 Task: Create a due date automation trigger when advanced on, 2 days after a card is due add fields without custom field "Resume" set to a number lower than 1 and greater than 10 at 11:00 AM.
Action: Mouse moved to (1153, 92)
Screenshot: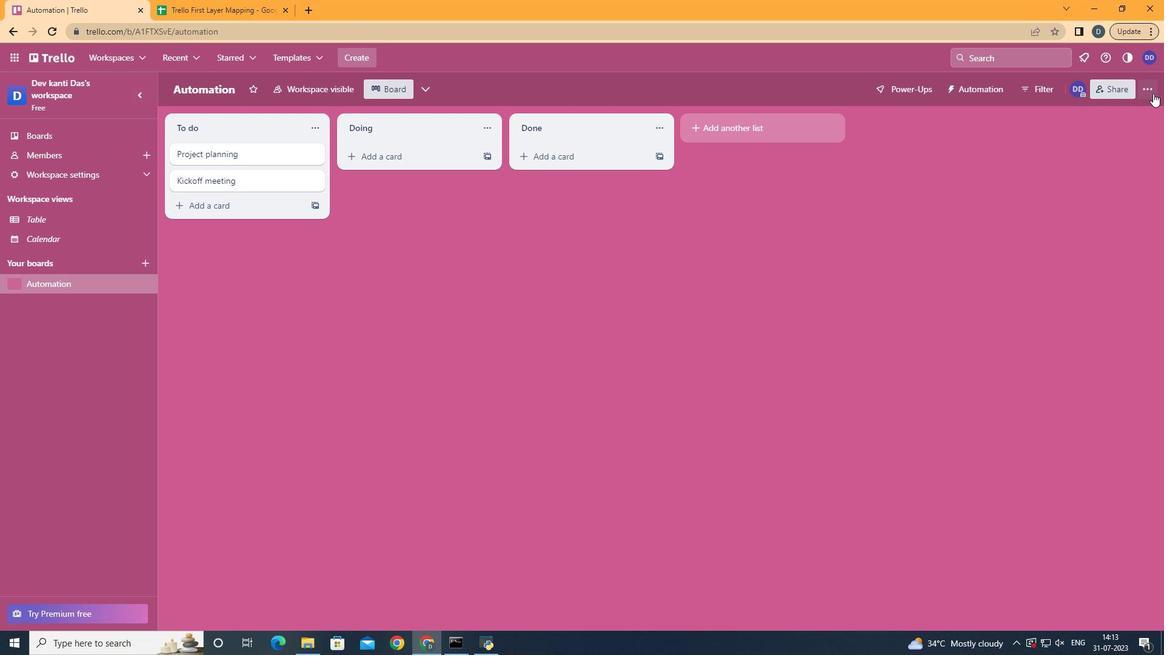 
Action: Mouse pressed left at (1153, 92)
Screenshot: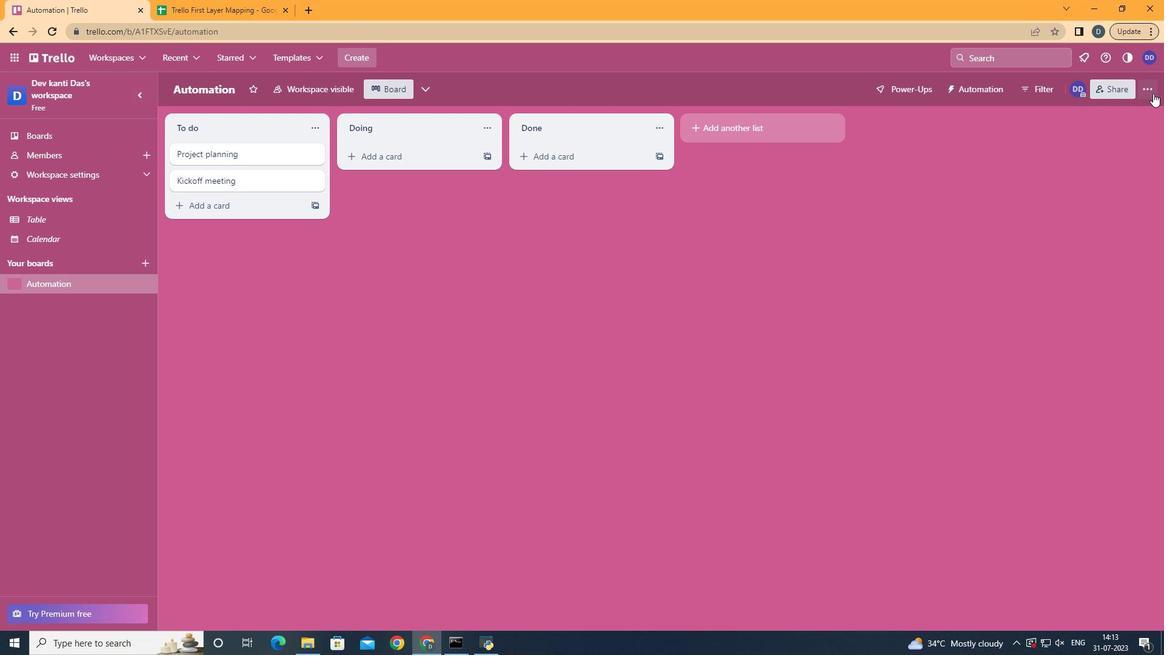 
Action: Mouse moved to (1044, 258)
Screenshot: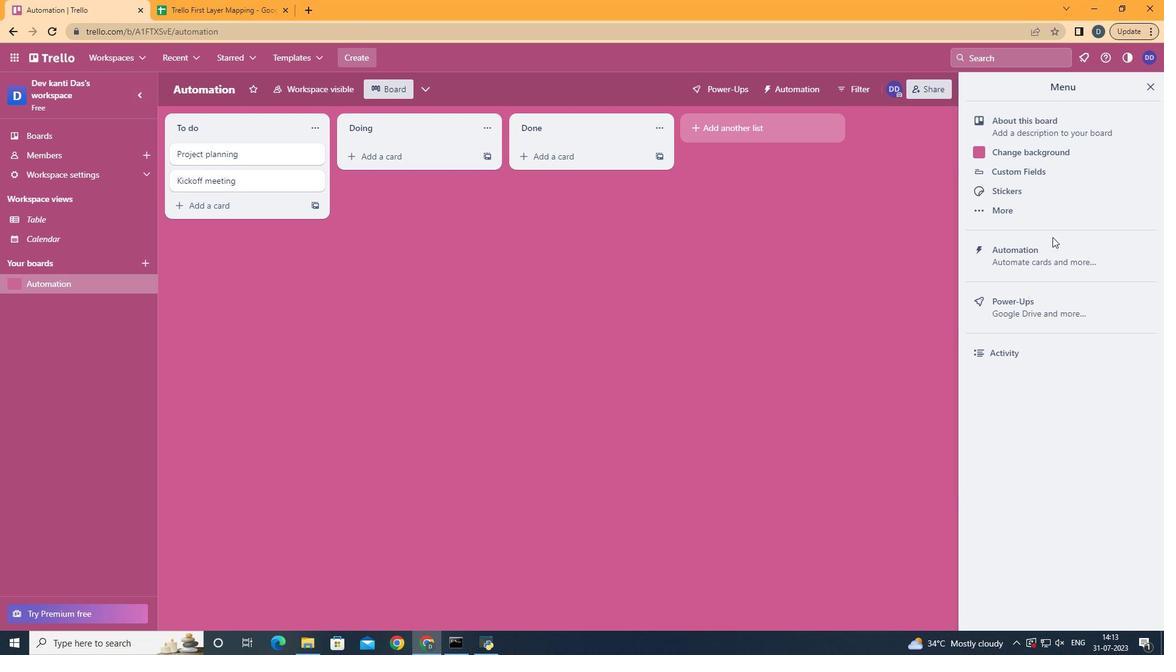 
Action: Mouse pressed left at (1044, 258)
Screenshot: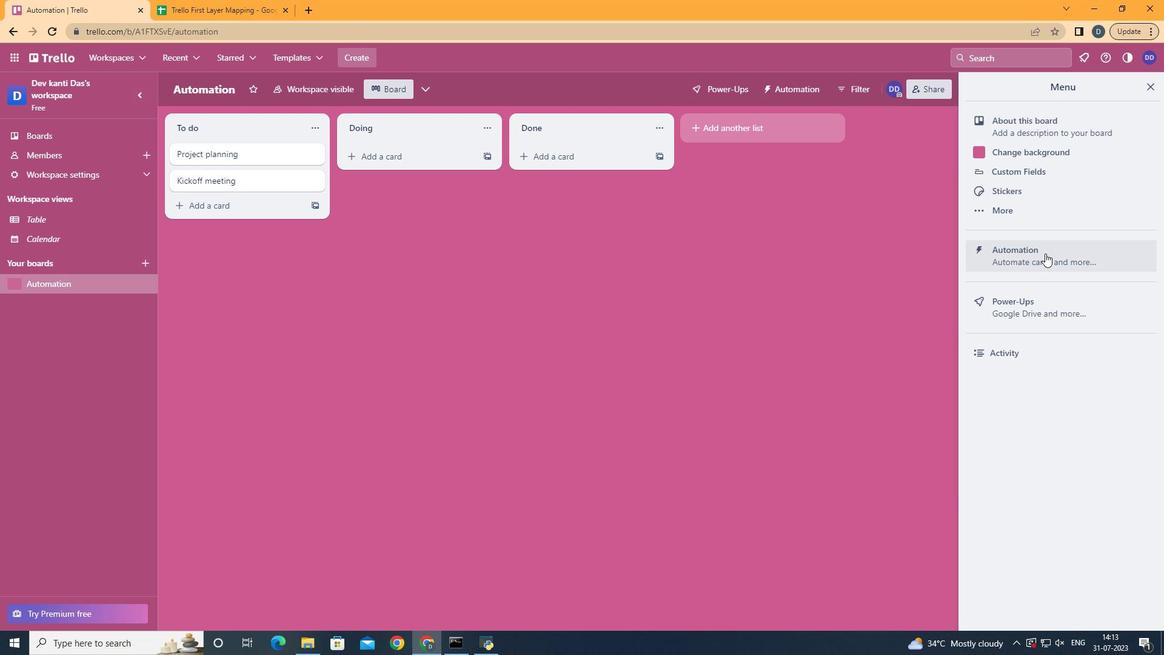 
Action: Mouse moved to (199, 248)
Screenshot: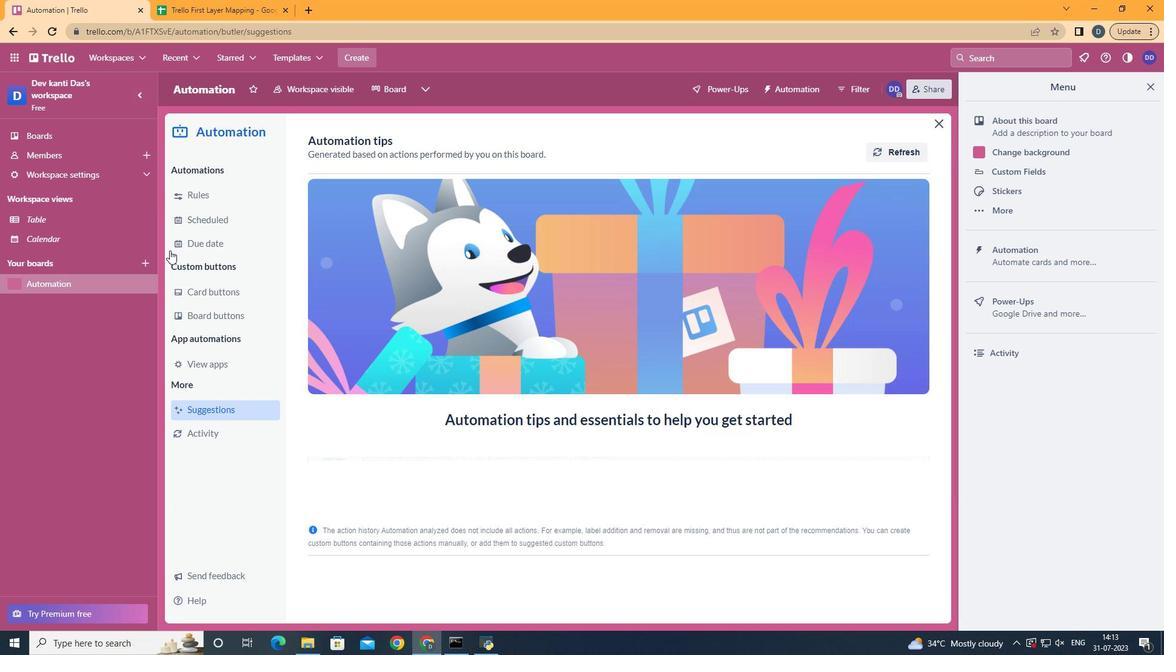 
Action: Mouse pressed left at (199, 248)
Screenshot: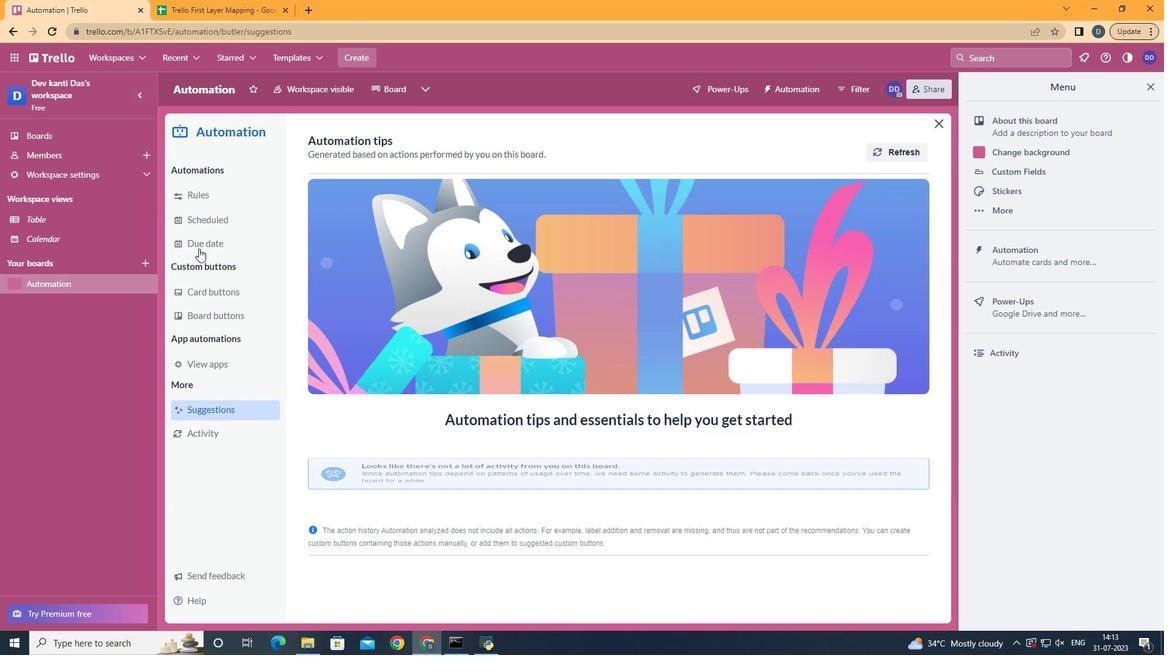 
Action: Mouse moved to (885, 146)
Screenshot: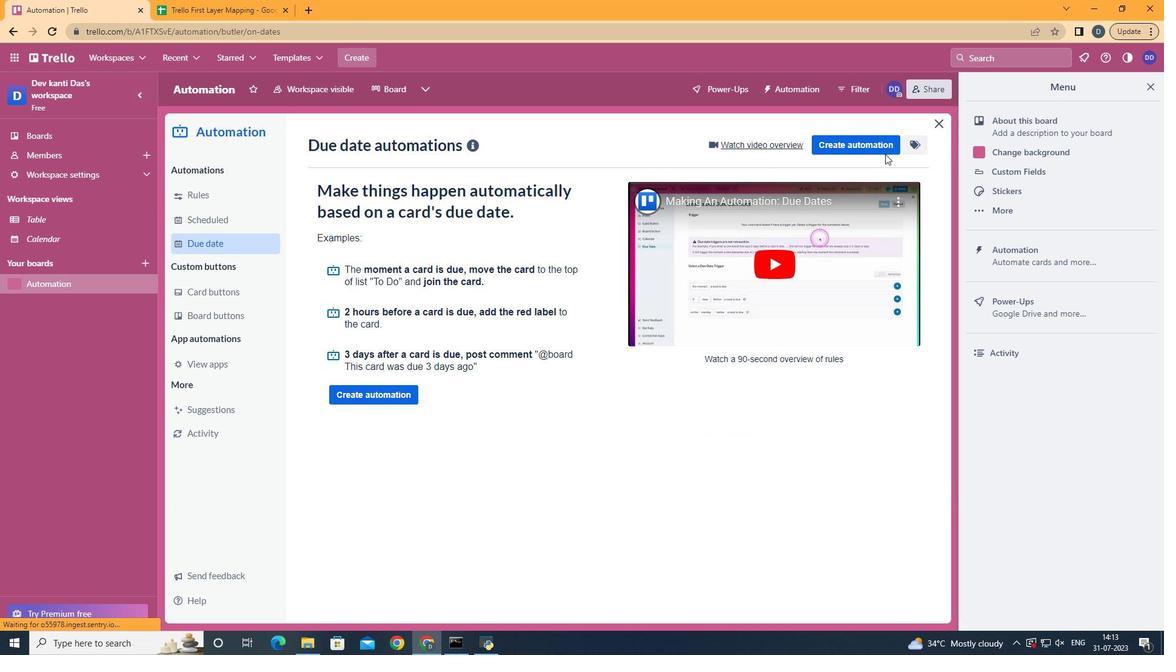 
Action: Mouse pressed left at (885, 146)
Screenshot: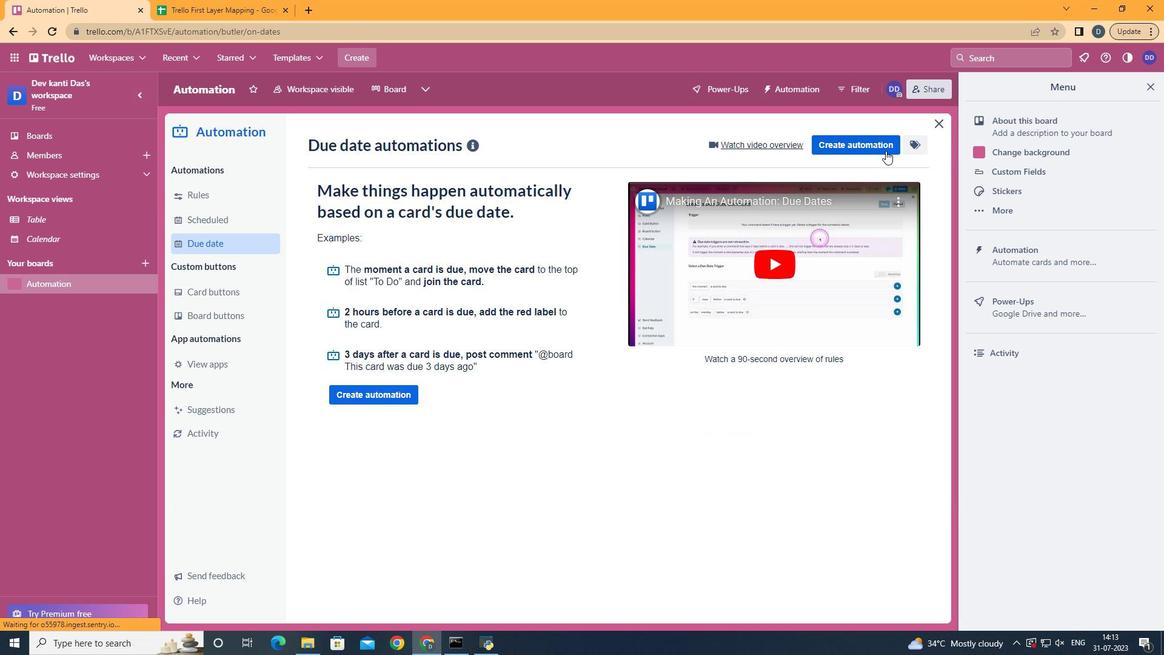 
Action: Mouse moved to (701, 262)
Screenshot: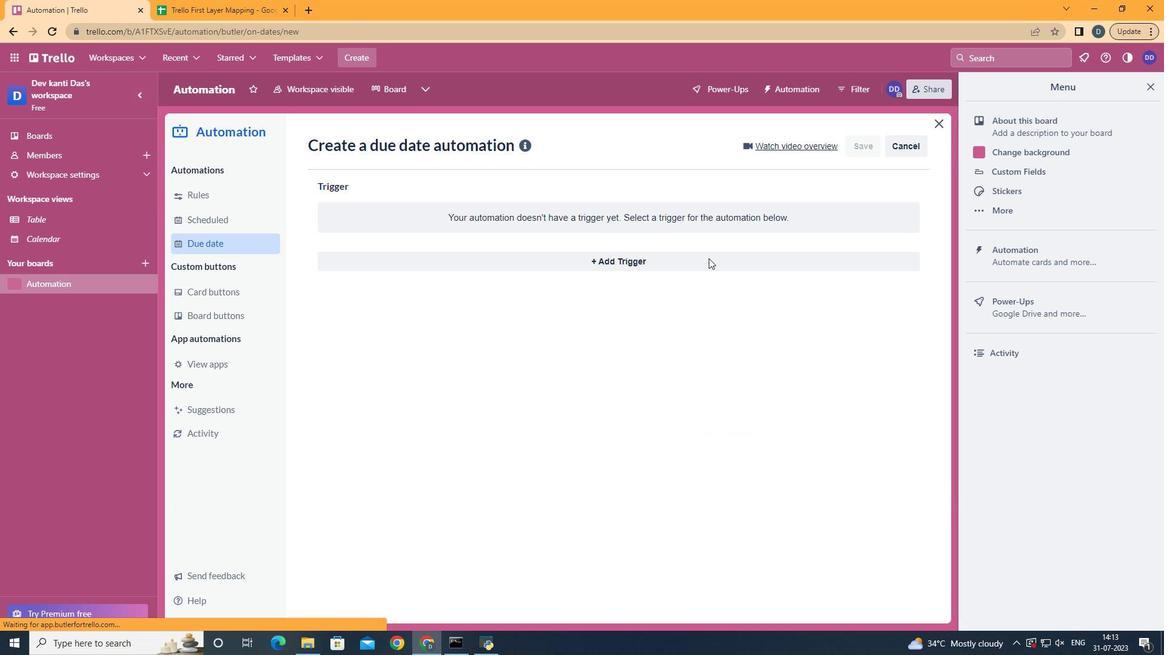 
Action: Mouse pressed left at (701, 262)
Screenshot: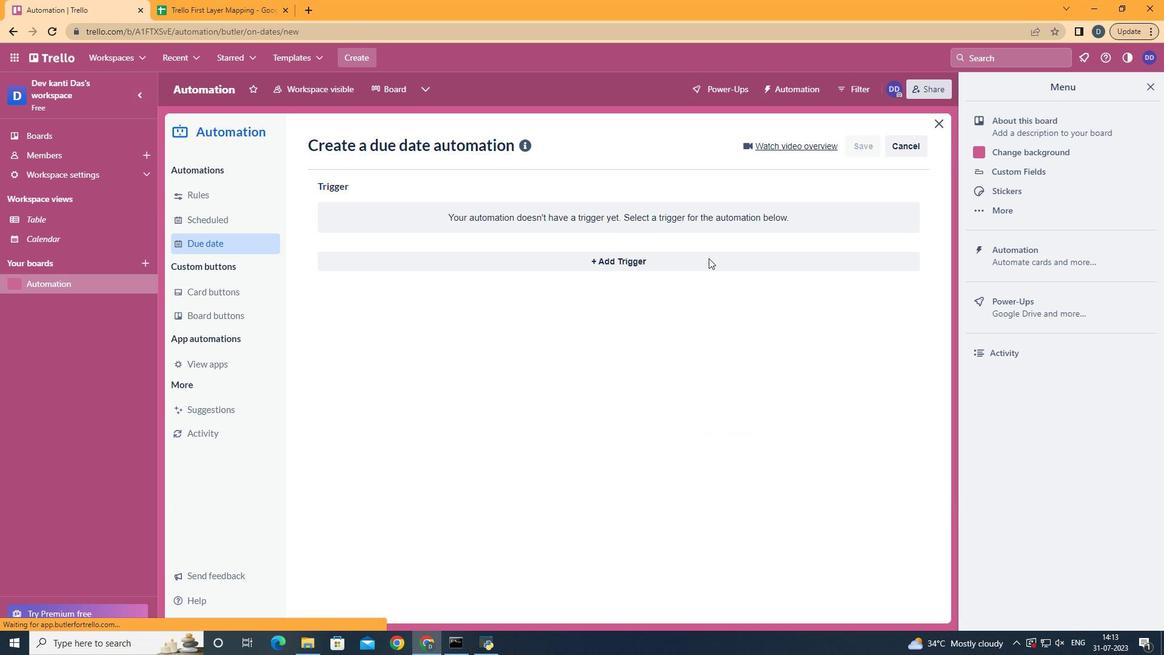 
Action: Mouse moved to (436, 498)
Screenshot: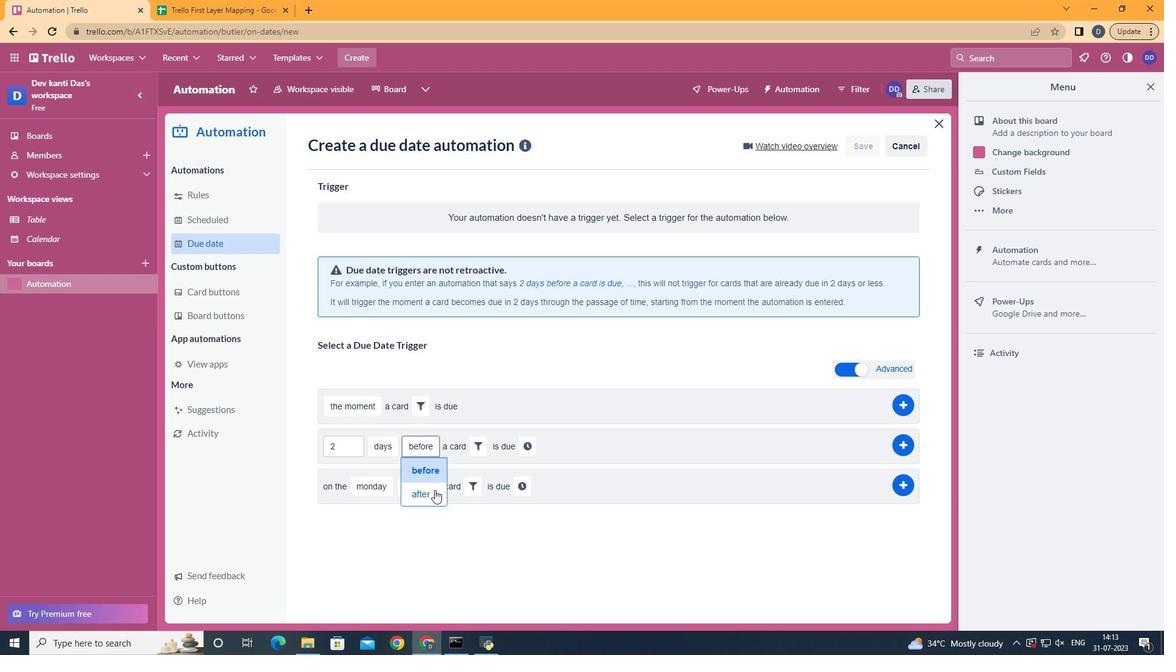 
Action: Mouse pressed left at (436, 498)
Screenshot: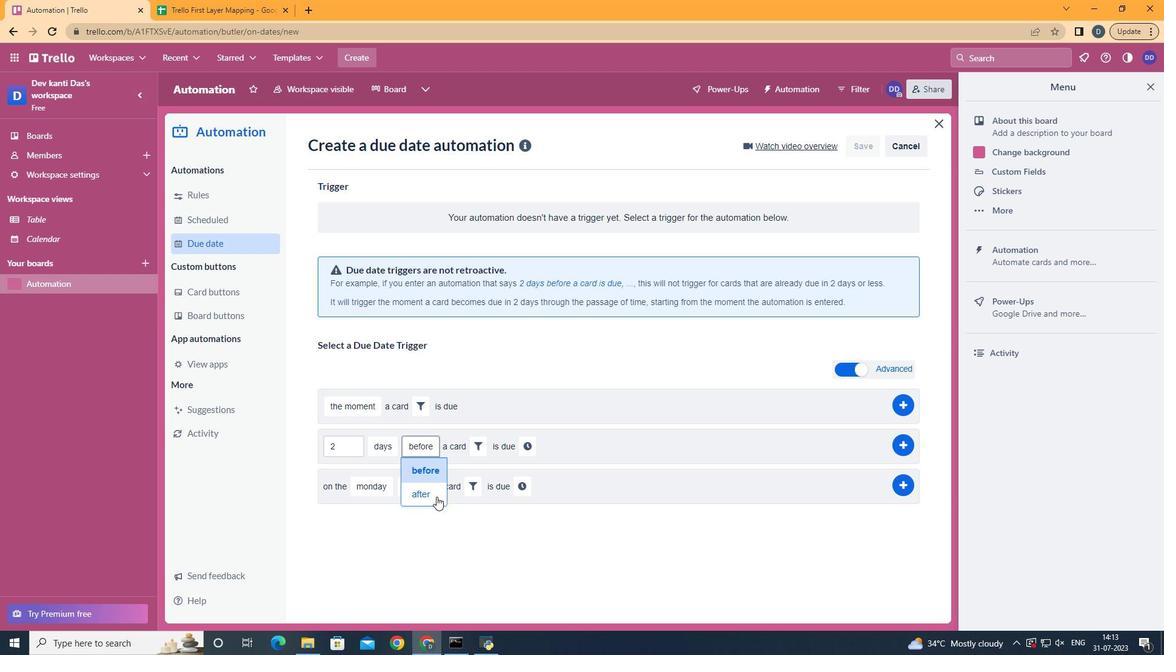 
Action: Mouse moved to (471, 448)
Screenshot: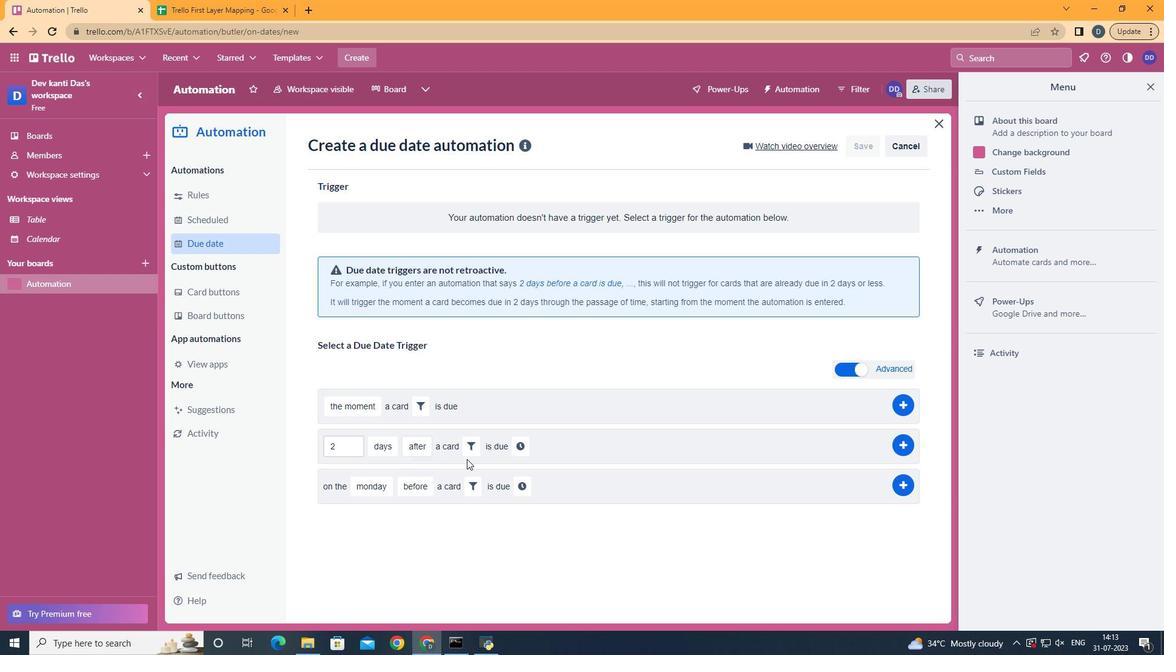 
Action: Mouse pressed left at (471, 448)
Screenshot: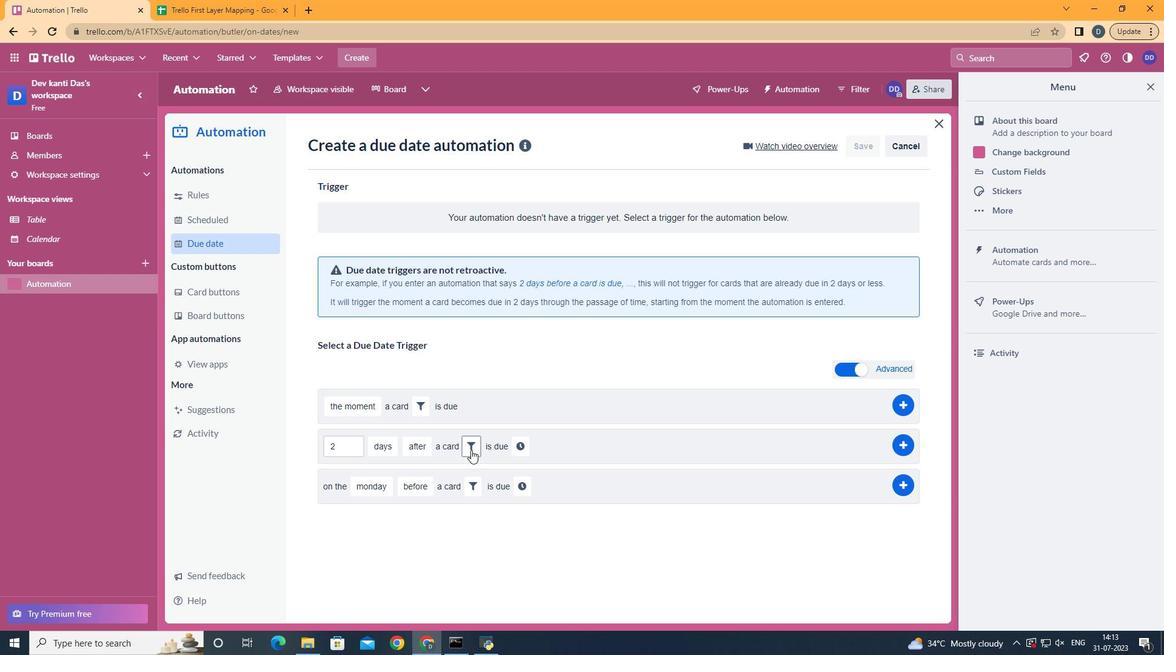 
Action: Mouse moved to (673, 483)
Screenshot: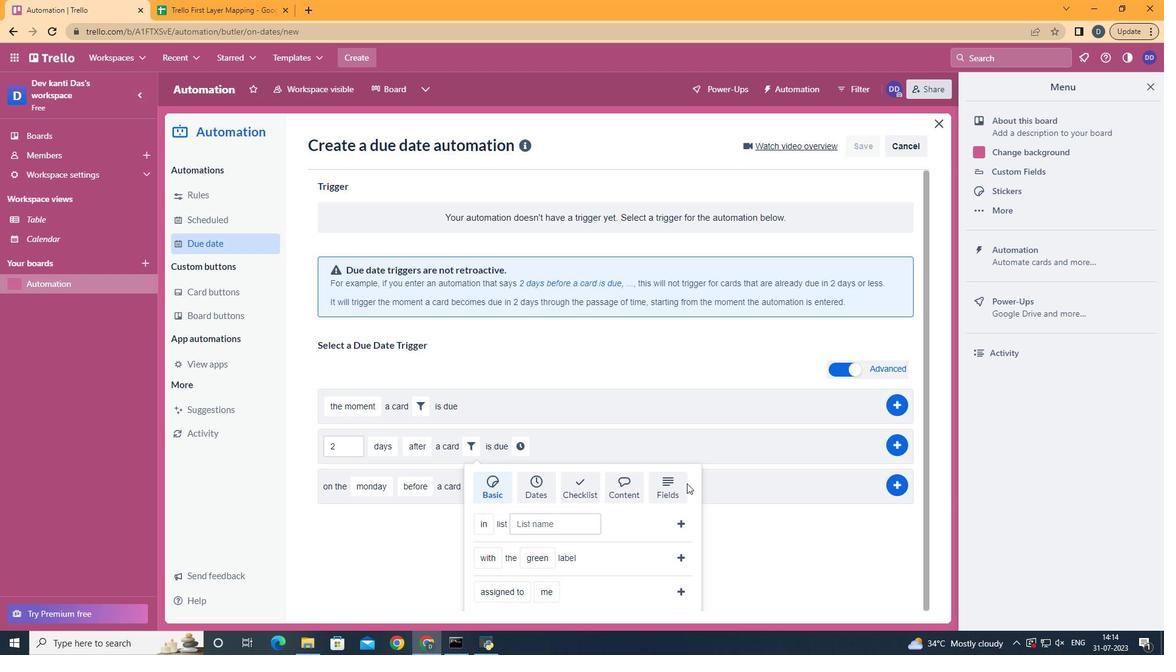
Action: Mouse pressed left at (673, 483)
Screenshot: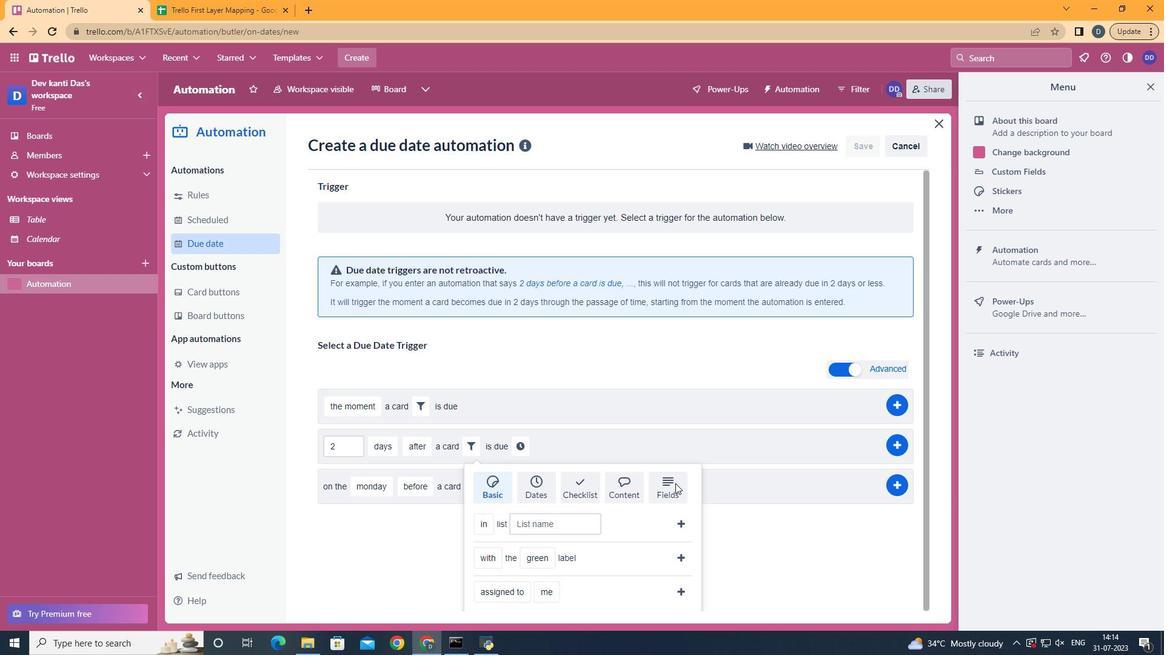 
Action: Mouse moved to (672, 483)
Screenshot: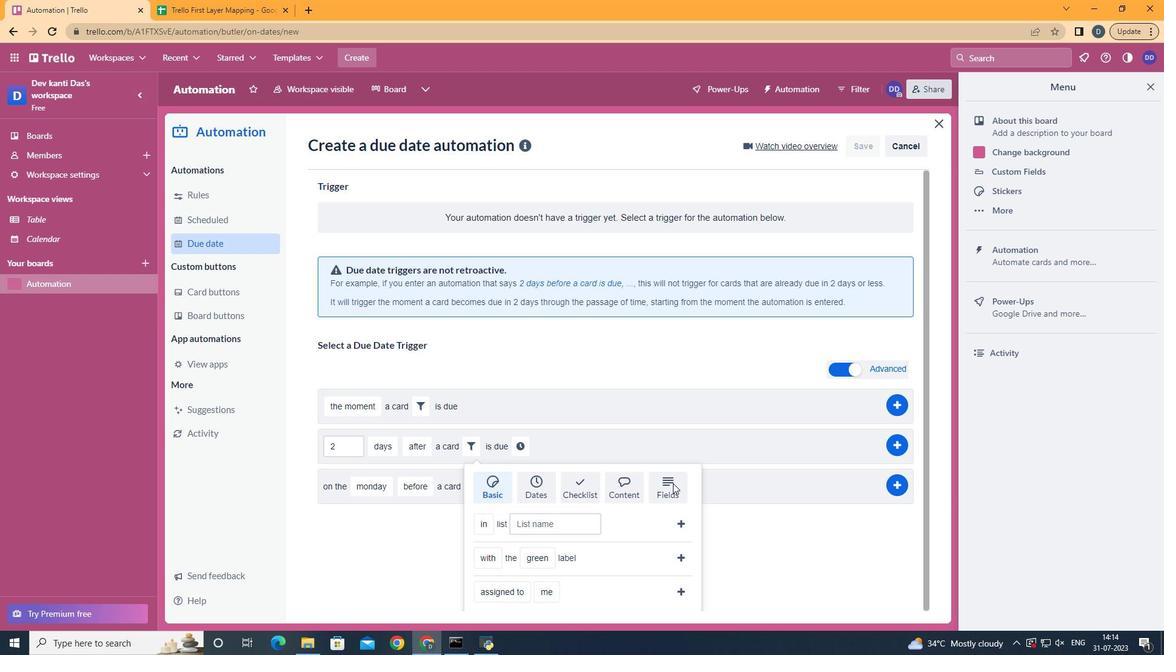
Action: Mouse scrolled (672, 482) with delta (0, 0)
Screenshot: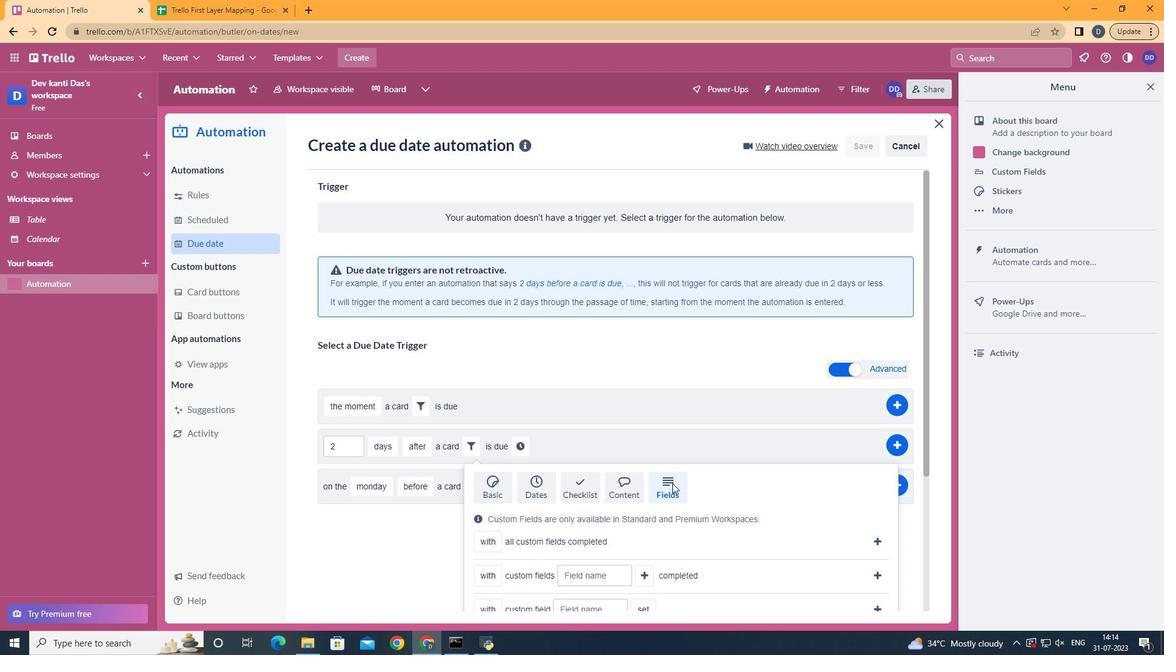 
Action: Mouse scrolled (672, 482) with delta (0, 0)
Screenshot: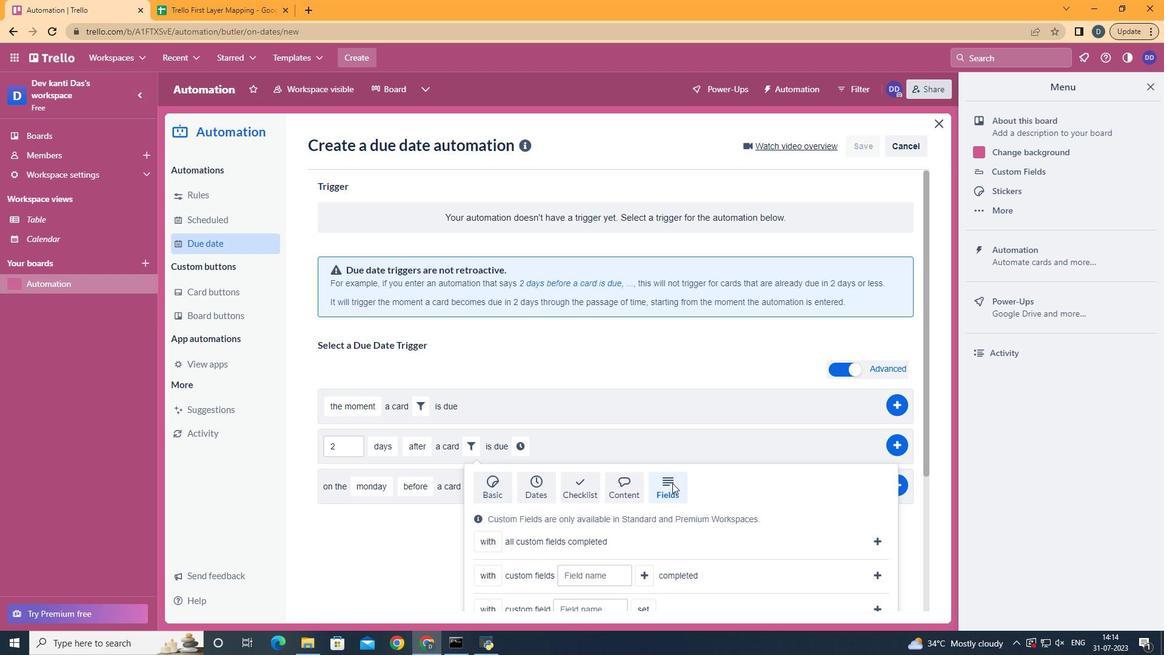 
Action: Mouse scrolled (672, 482) with delta (0, 0)
Screenshot: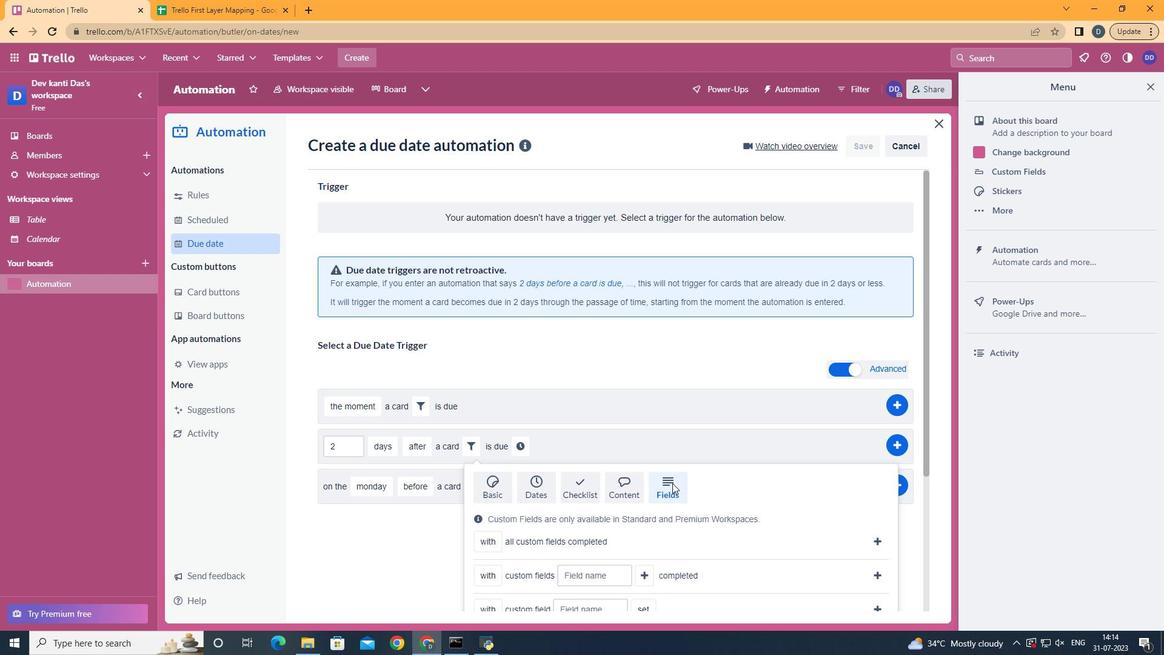 
Action: Mouse scrolled (672, 482) with delta (0, 0)
Screenshot: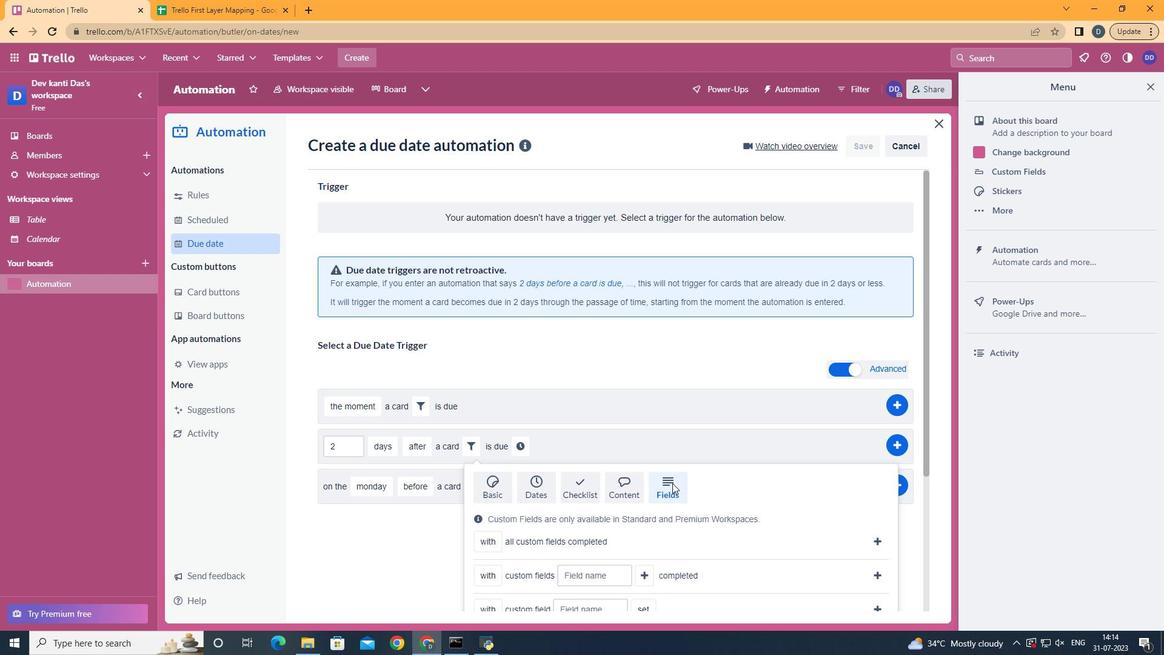 
Action: Mouse scrolled (672, 482) with delta (0, 0)
Screenshot: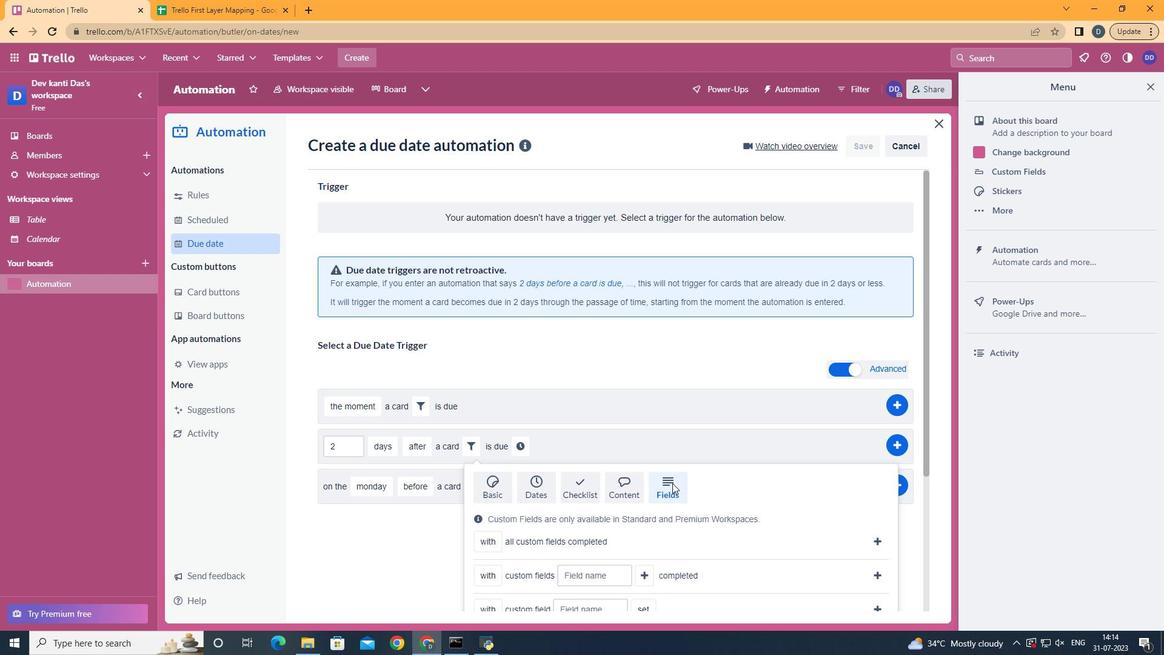 
Action: Mouse scrolled (672, 482) with delta (0, 0)
Screenshot: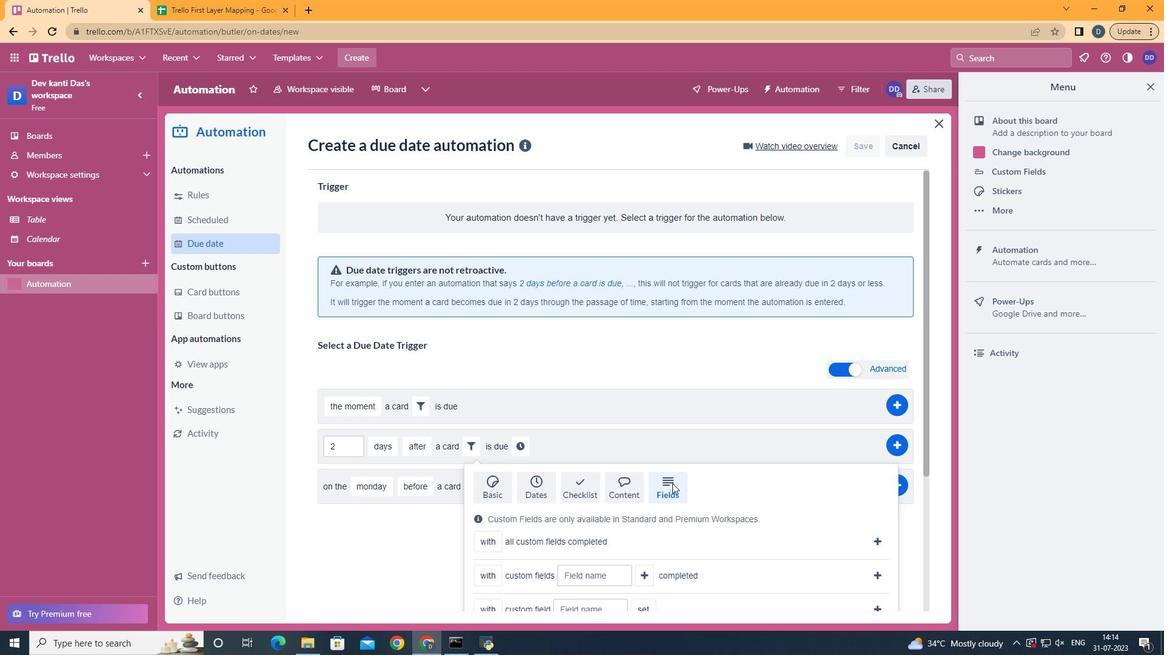 
Action: Mouse moved to (494, 560)
Screenshot: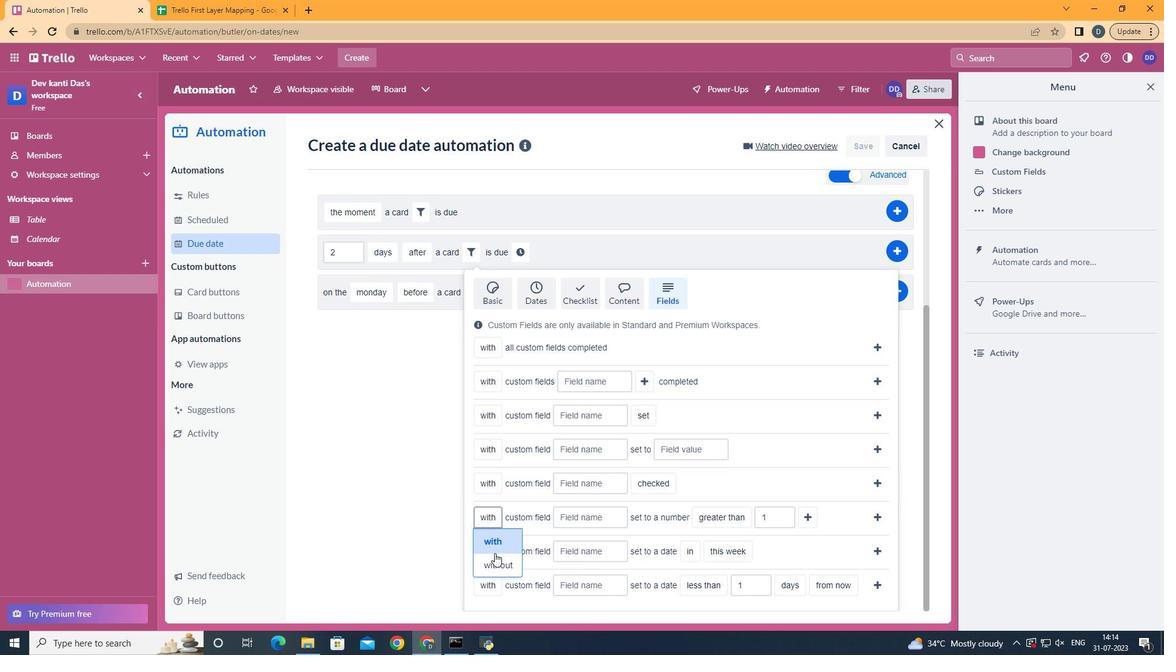 
Action: Mouse pressed left at (494, 560)
Screenshot: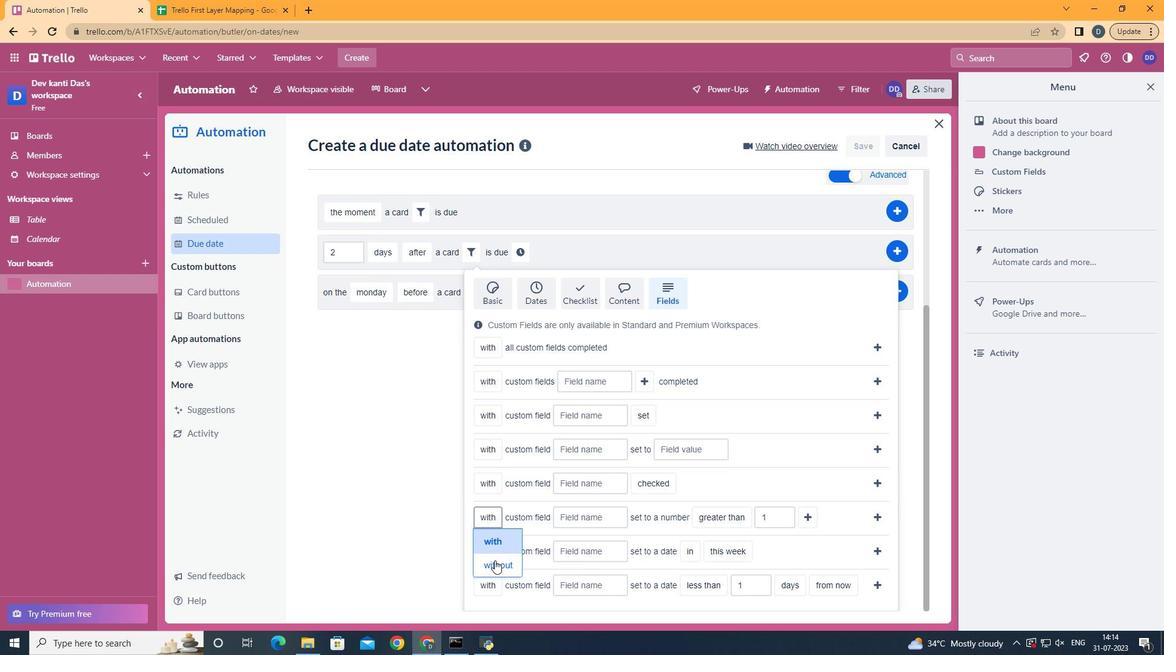 
Action: Mouse moved to (591, 517)
Screenshot: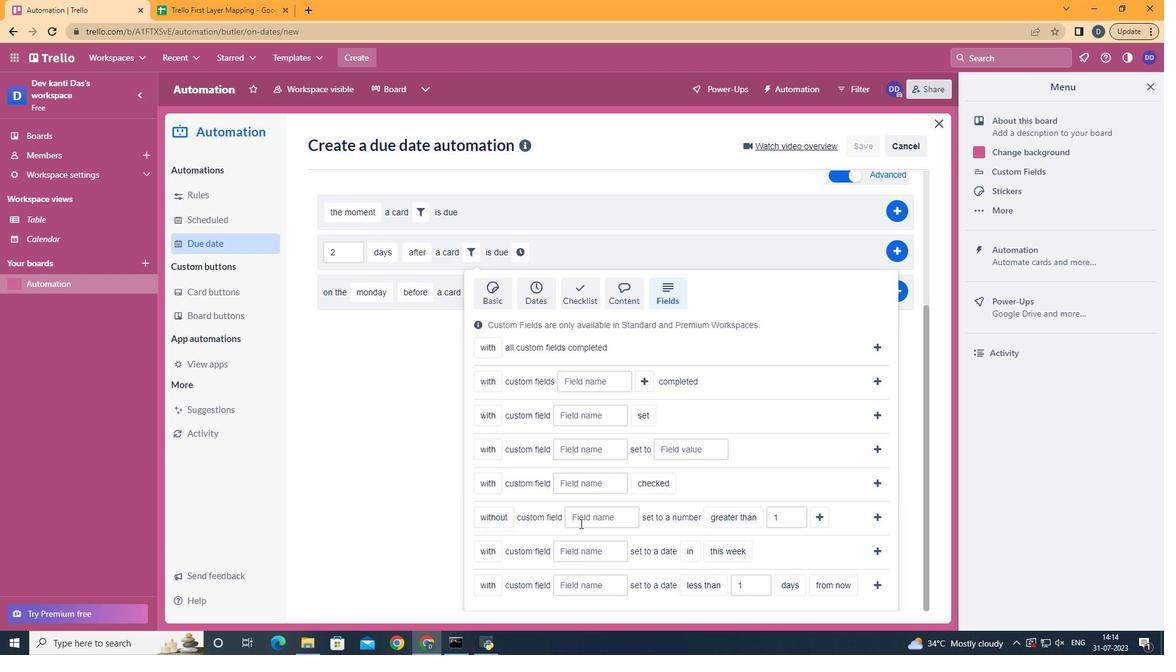 
Action: Mouse pressed left at (591, 517)
Screenshot: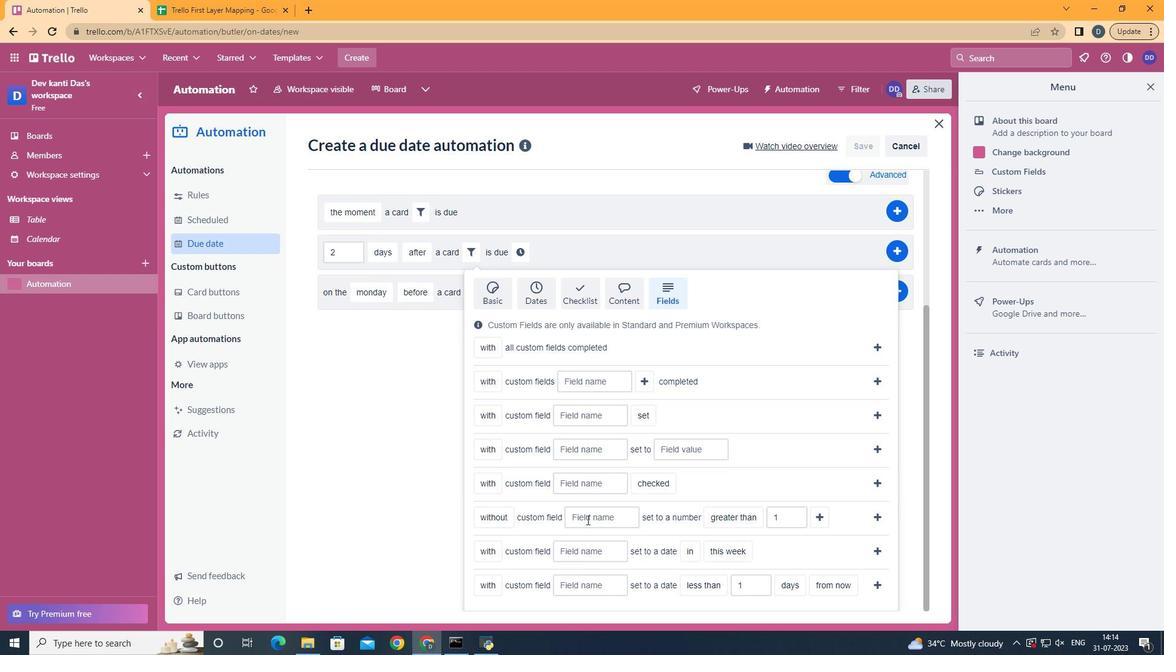 
Action: Mouse moved to (591, 517)
Screenshot: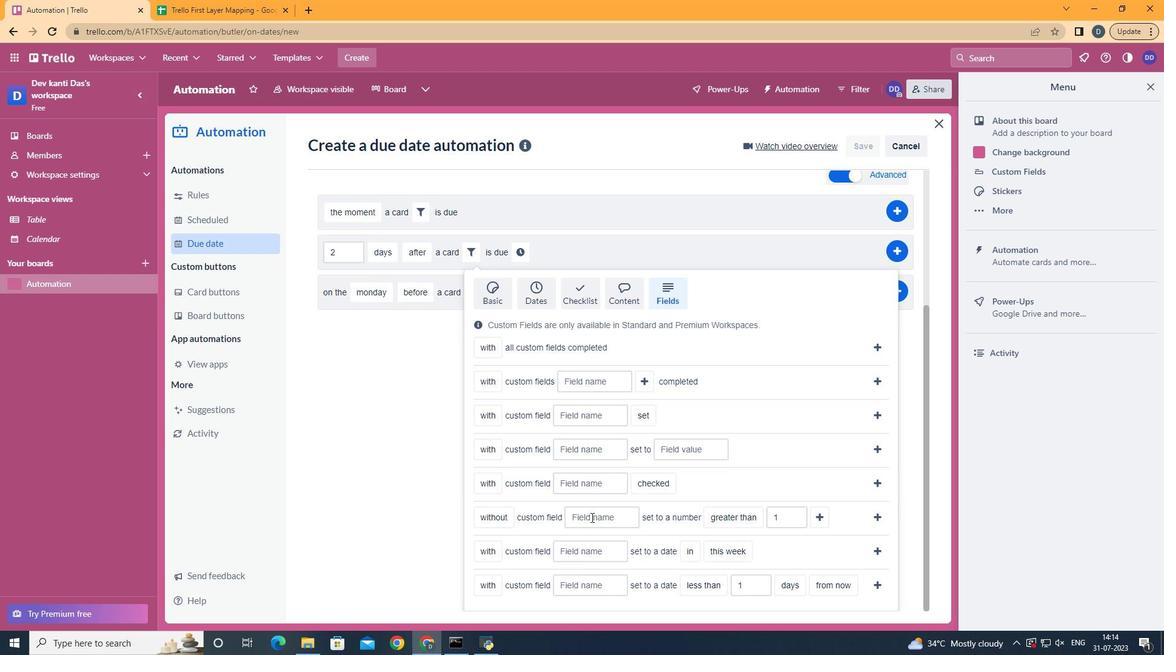 
Action: Key pressed <Key.shift>Resume
Screenshot: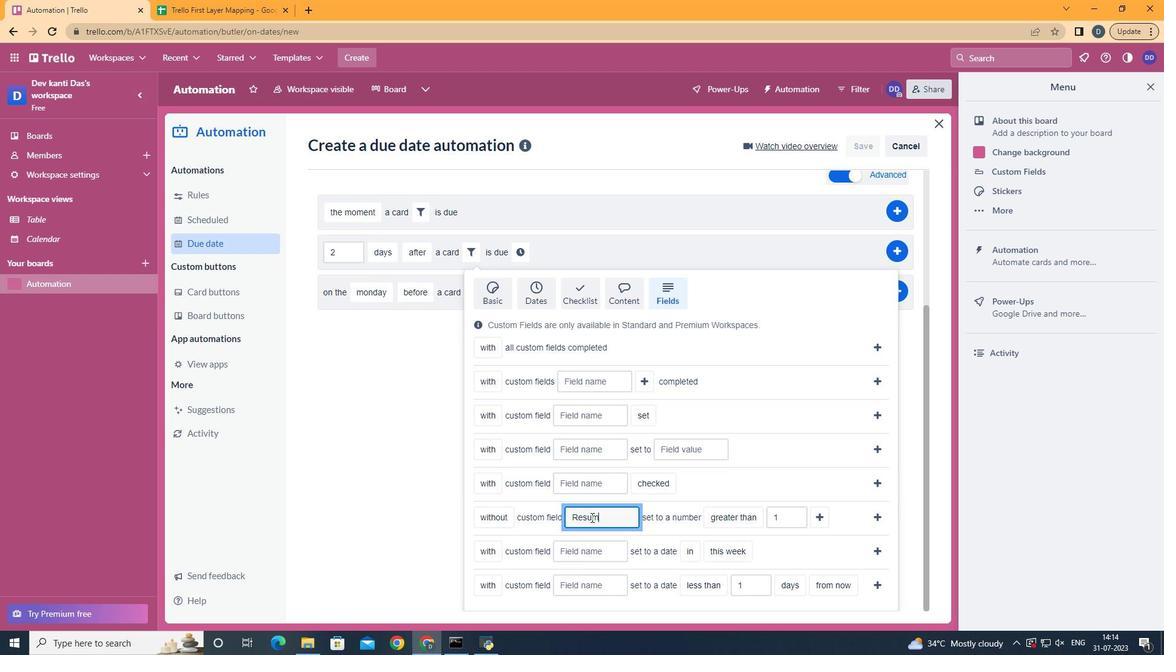 
Action: Mouse moved to (757, 473)
Screenshot: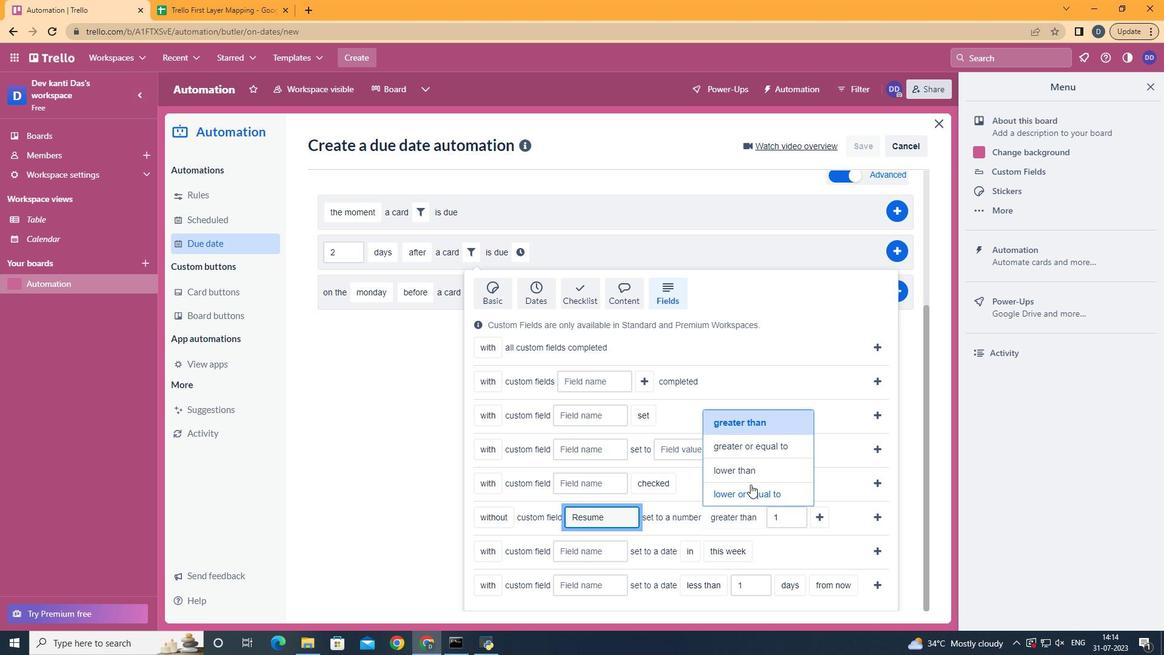 
Action: Mouse pressed left at (757, 473)
Screenshot: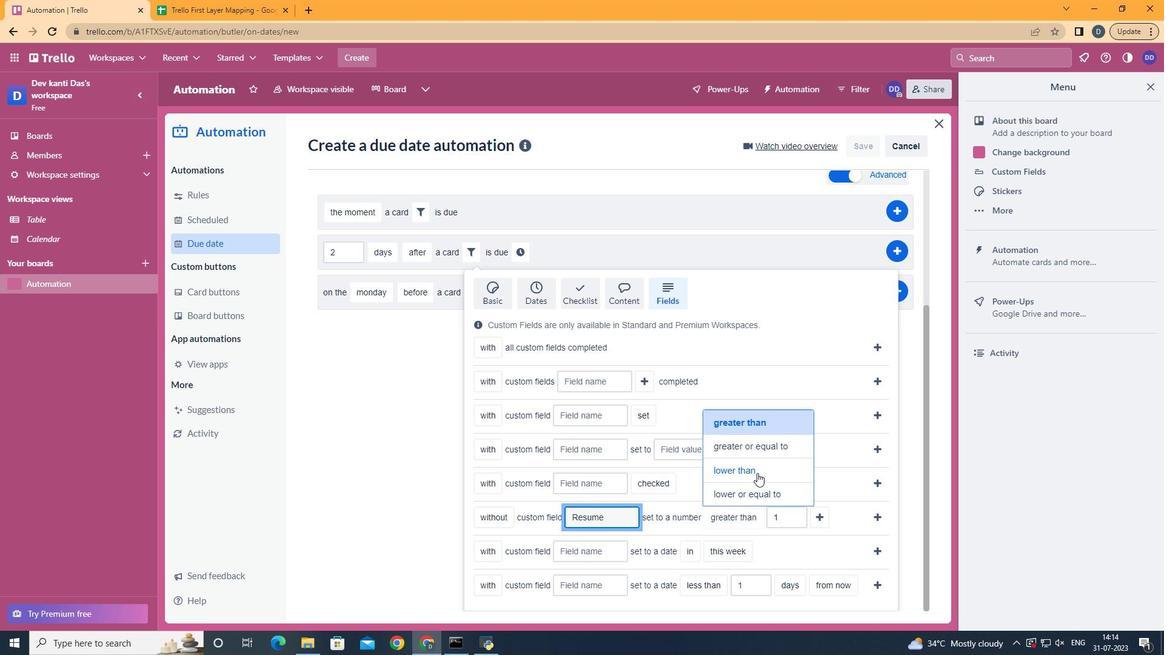 
Action: Mouse moved to (808, 513)
Screenshot: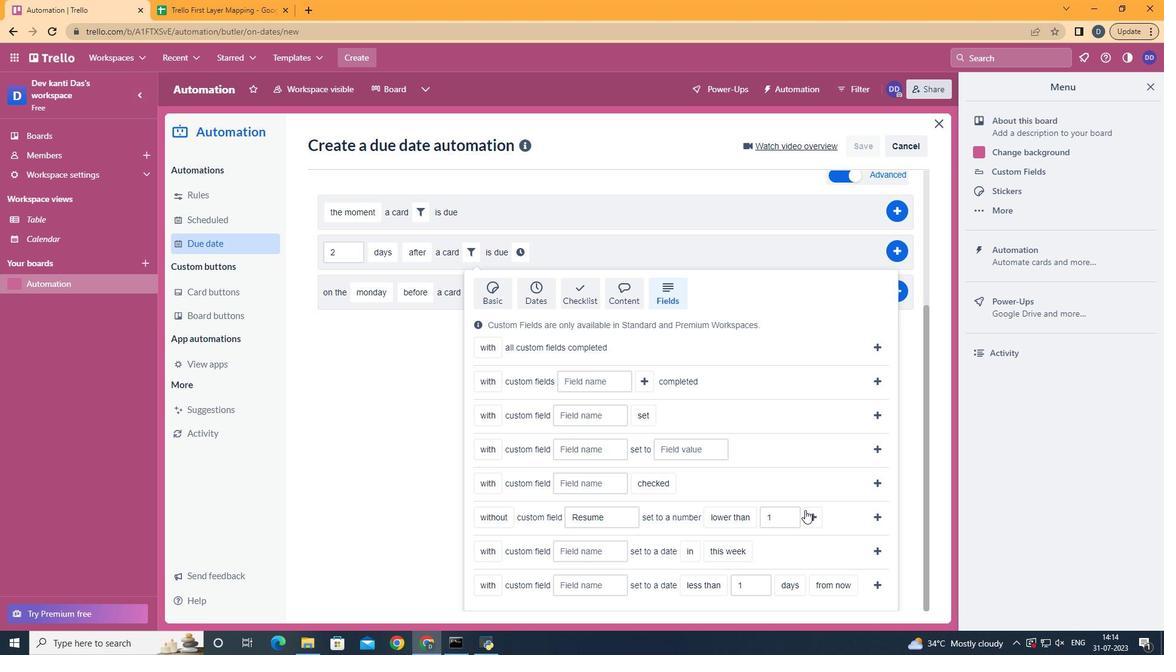 
Action: Mouse pressed left at (808, 513)
Screenshot: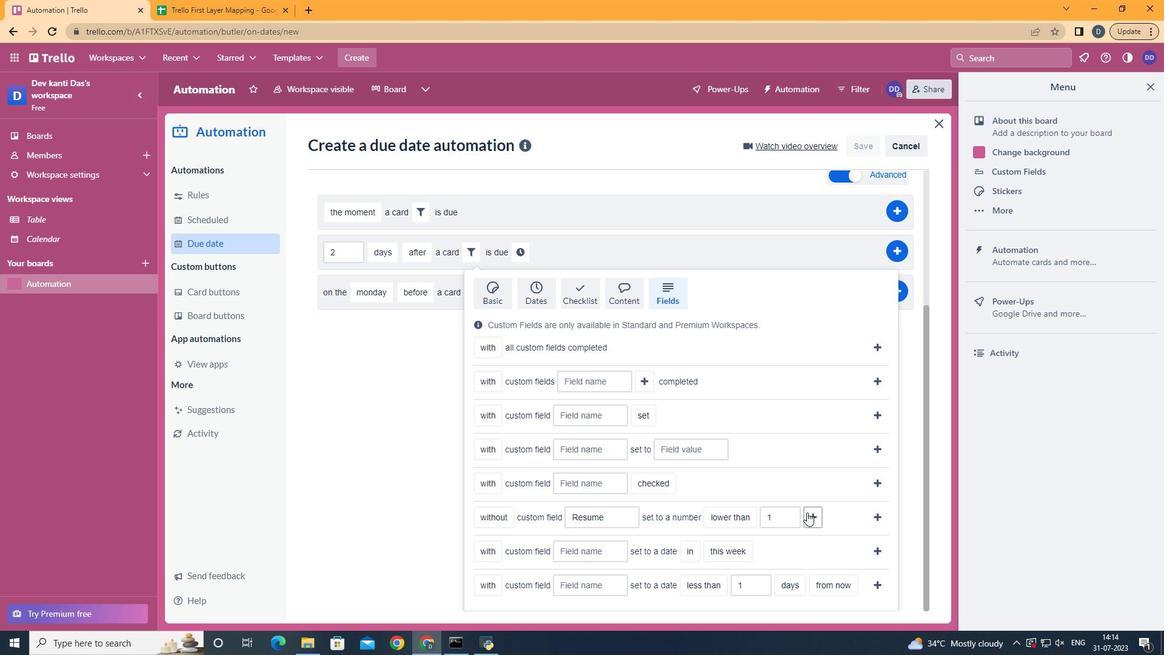 
Action: Mouse moved to (555, 496)
Screenshot: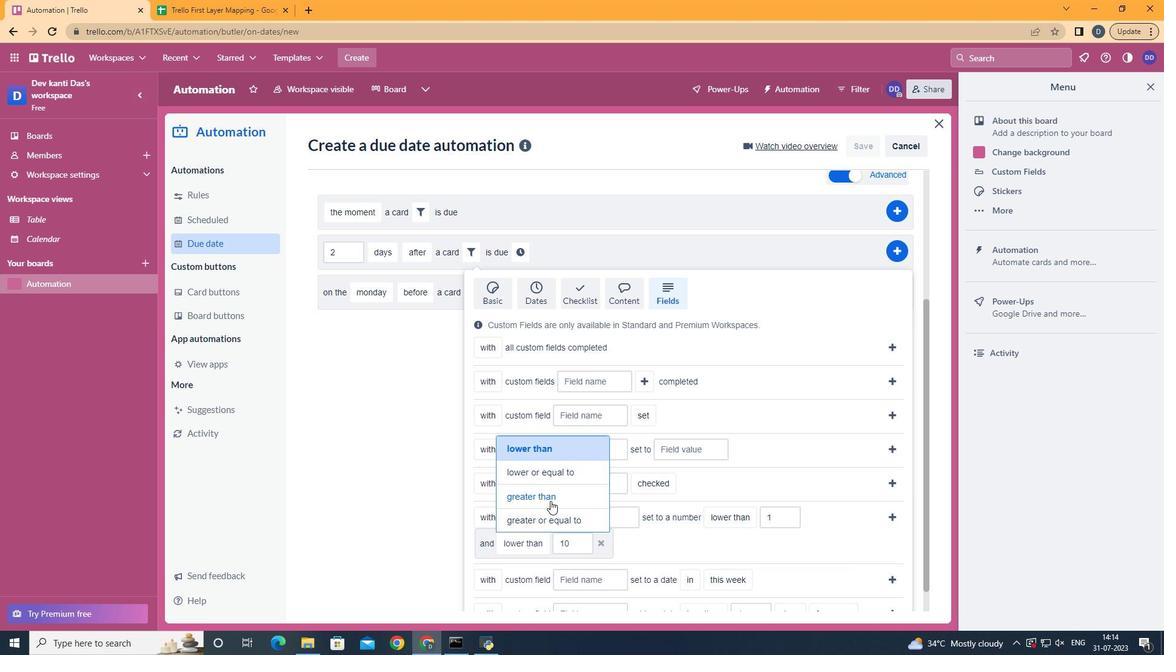 
Action: Mouse pressed left at (555, 496)
Screenshot: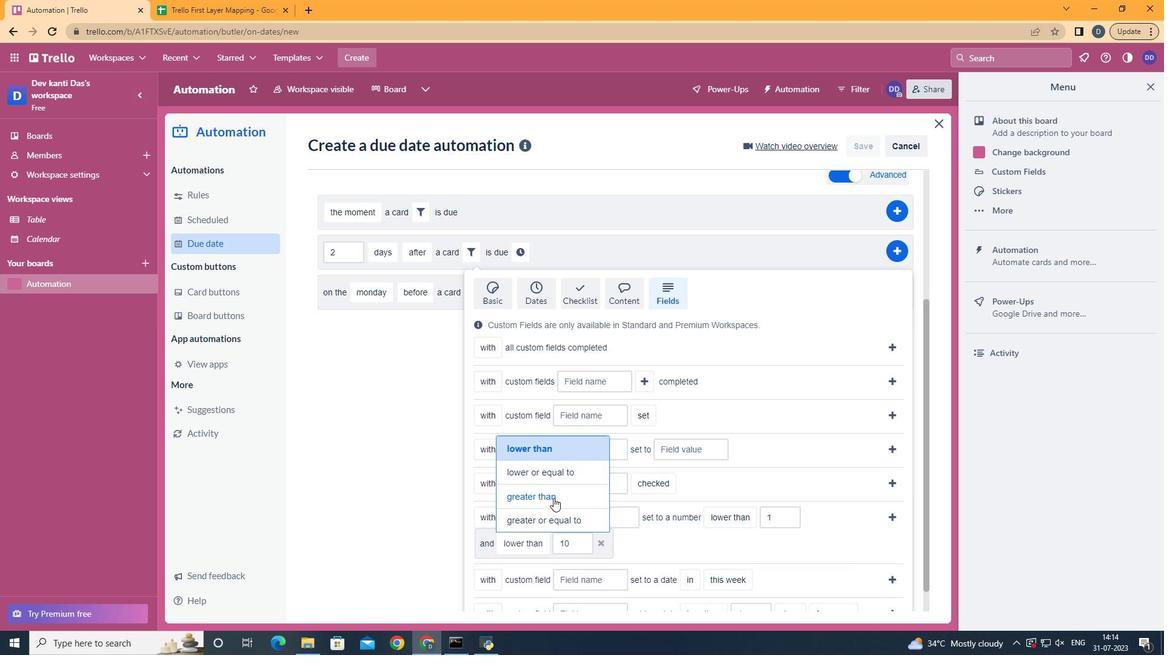 
Action: Mouse moved to (892, 516)
Screenshot: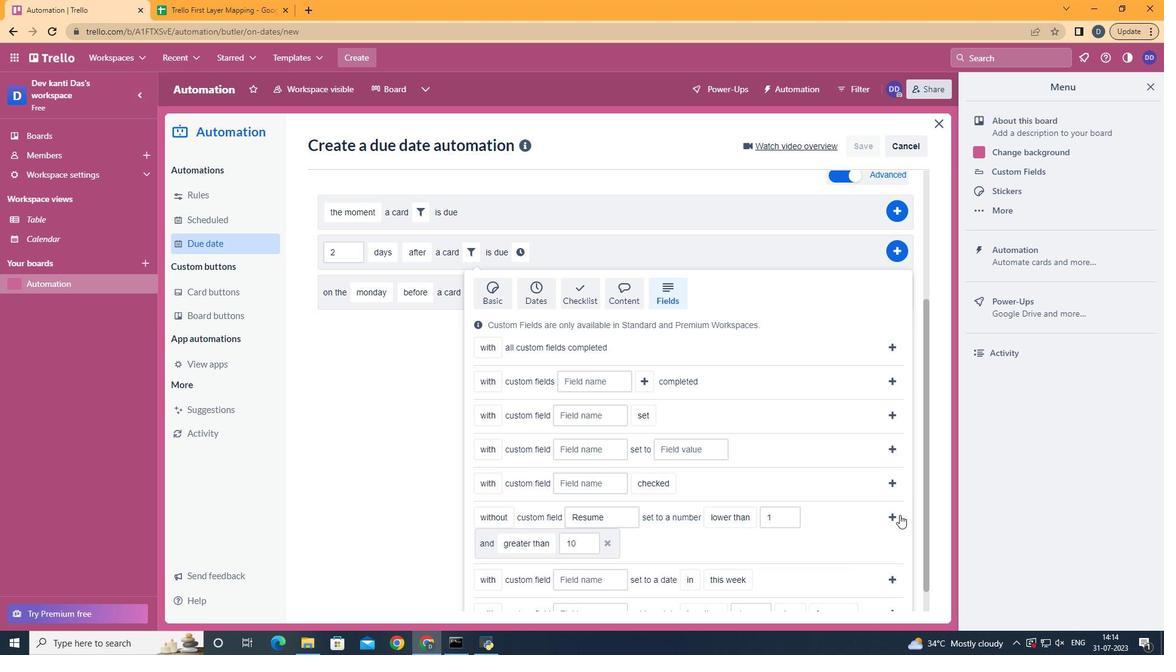 
Action: Mouse pressed left at (892, 516)
Screenshot: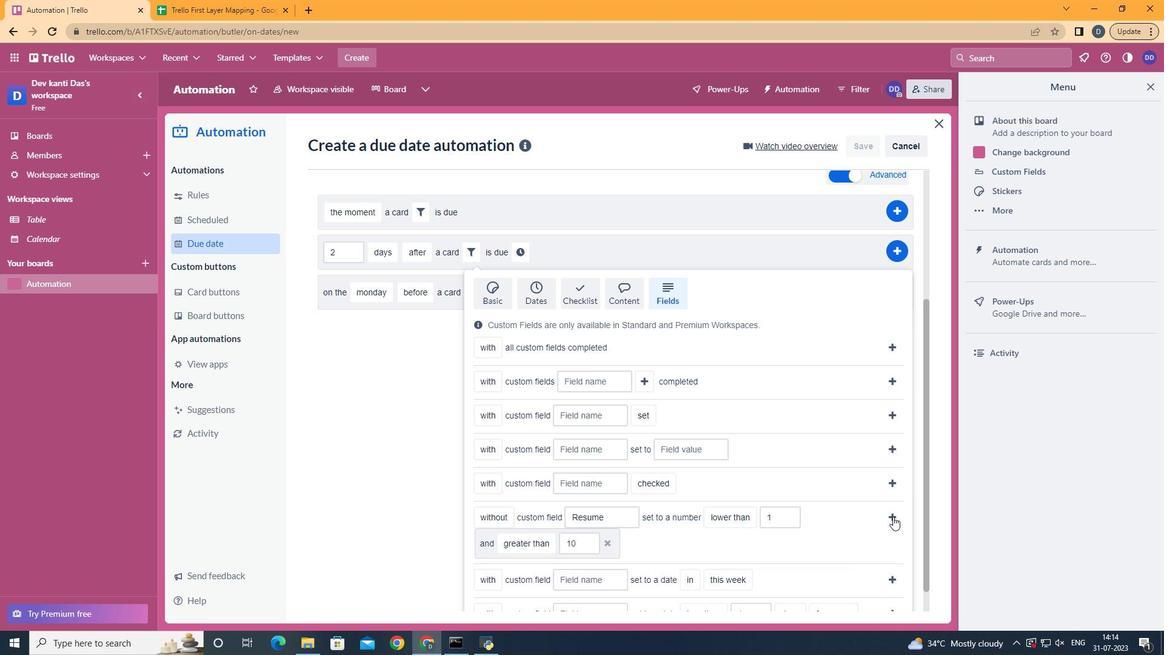 
Action: Mouse moved to (845, 439)
Screenshot: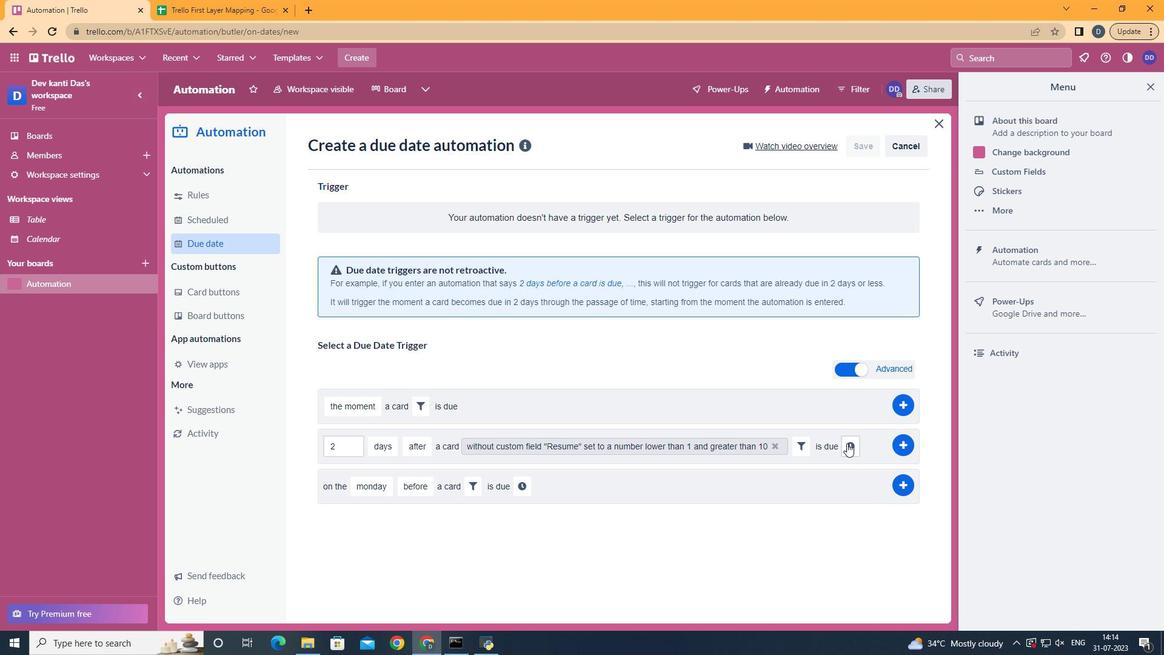 
Action: Mouse pressed left at (845, 439)
Screenshot: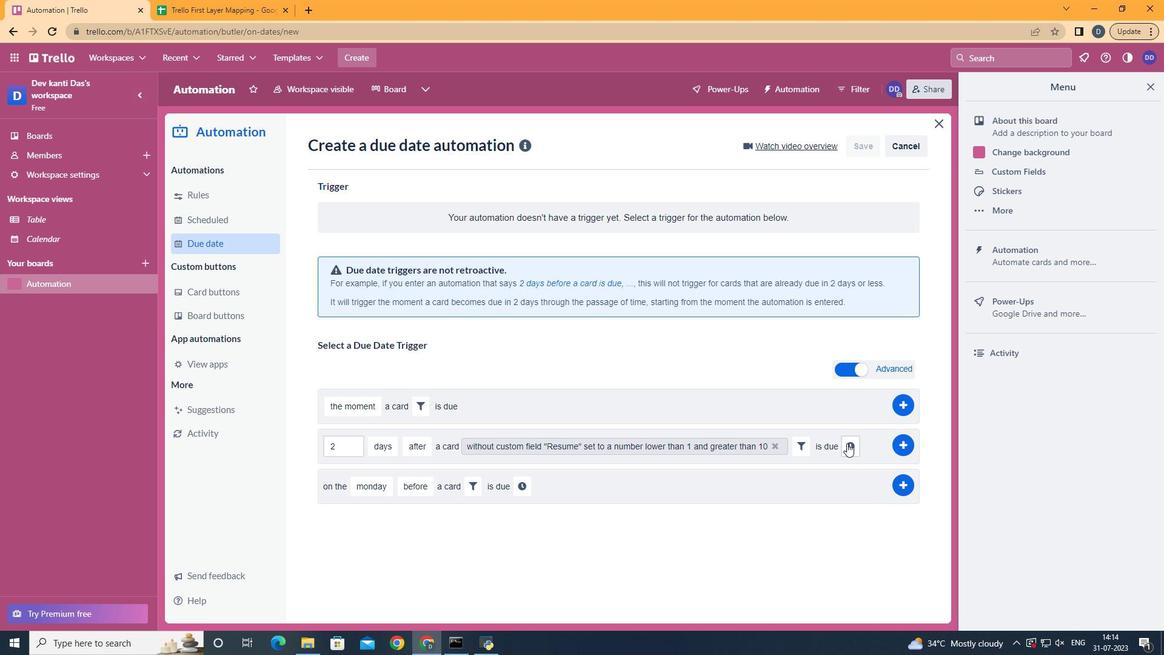 
Action: Mouse moved to (365, 473)
Screenshot: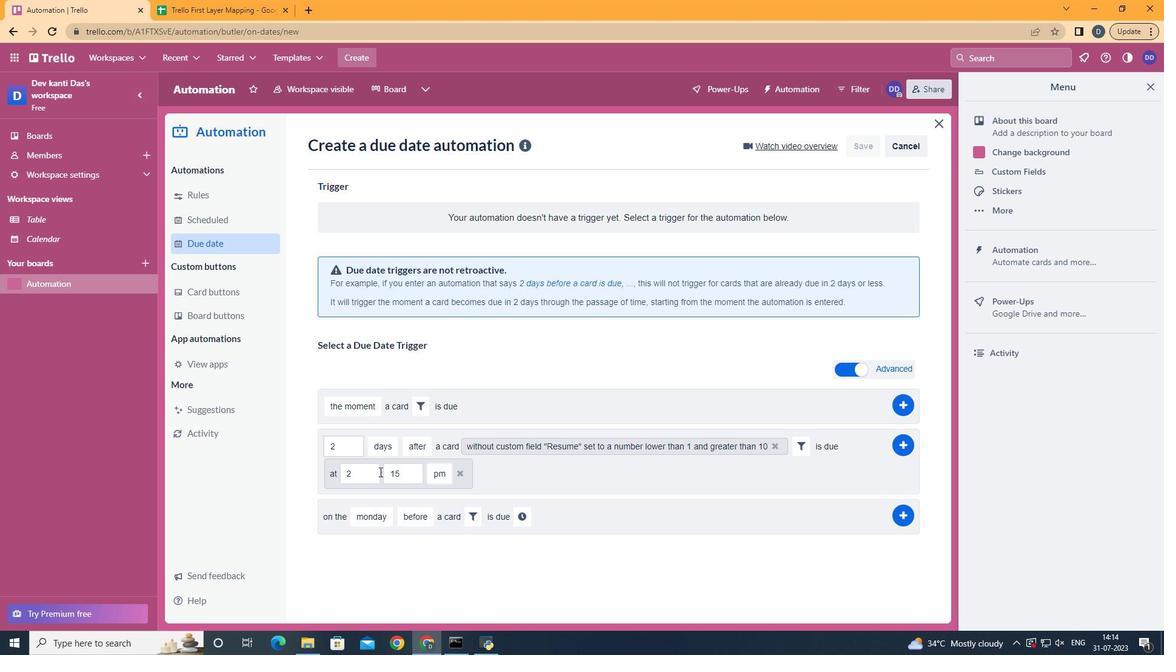
Action: Mouse pressed left at (365, 473)
Screenshot: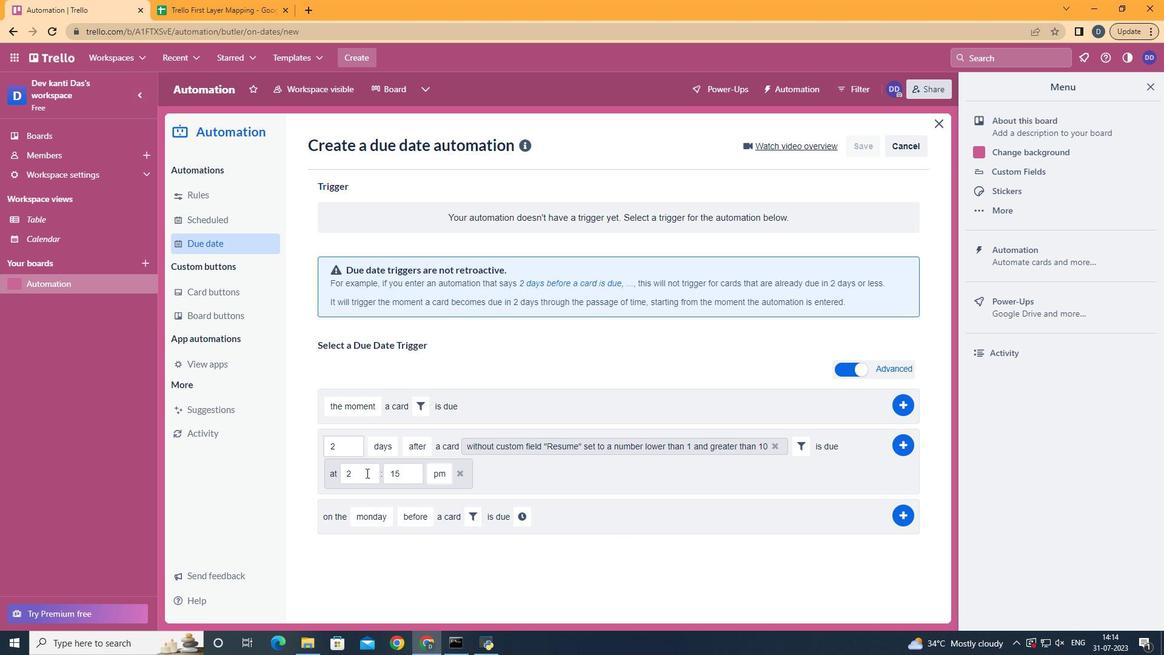
Action: Key pressed <Key.backspace>11
Screenshot: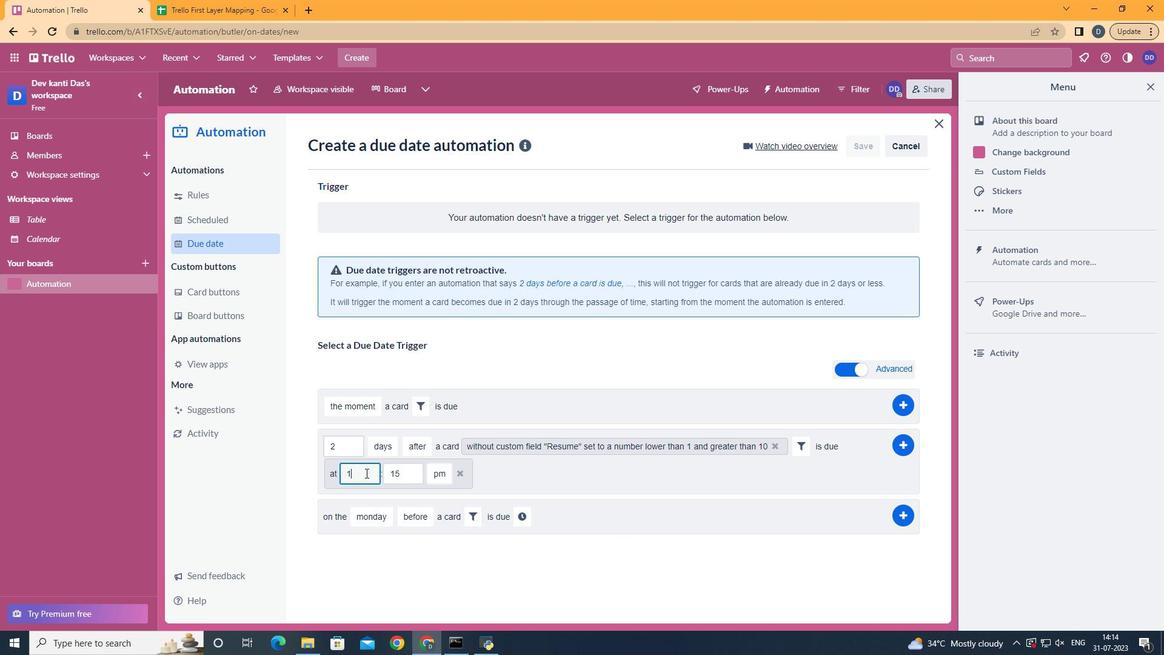 
Action: Mouse moved to (405, 472)
Screenshot: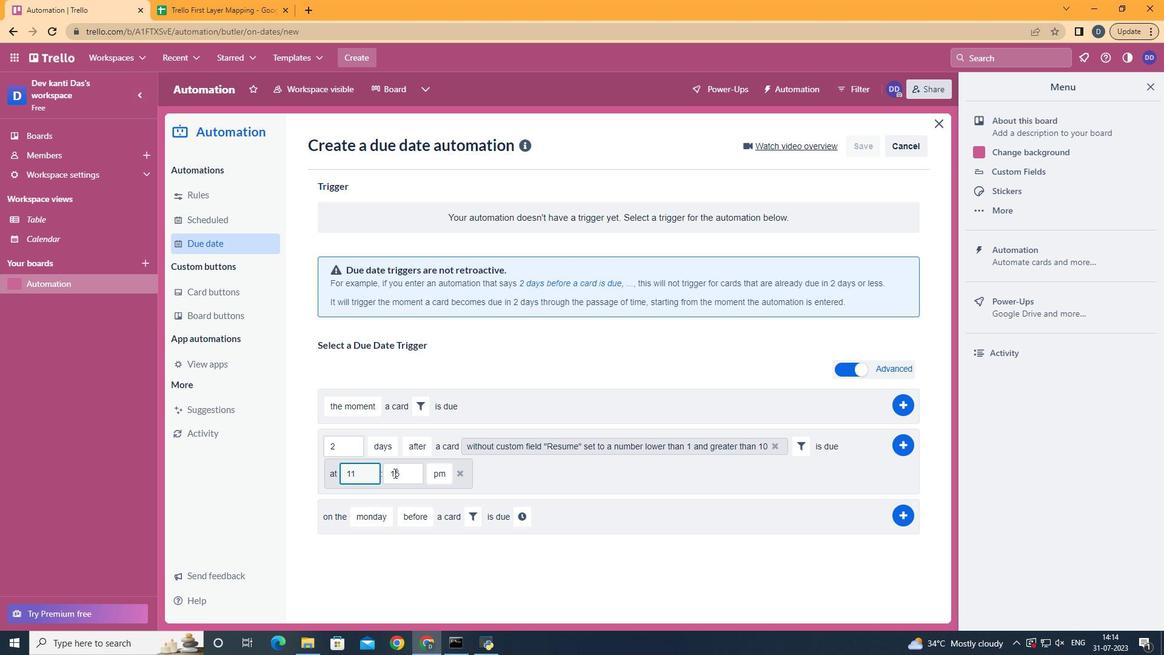 
Action: Mouse pressed left at (405, 472)
Screenshot: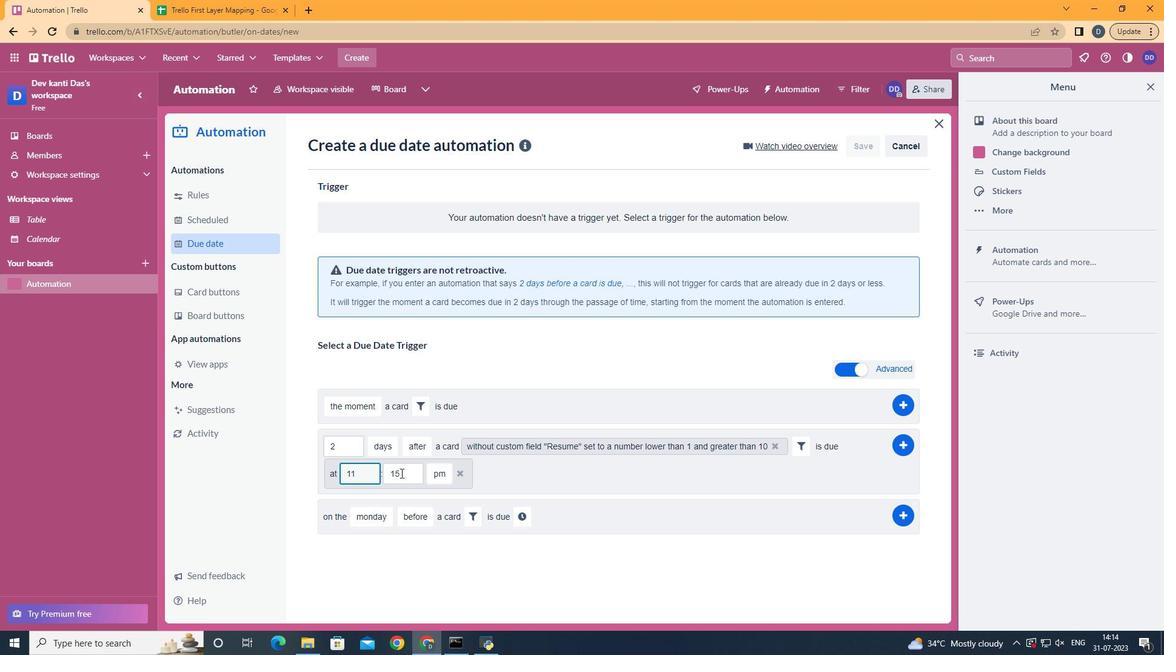 
Action: Key pressed <Key.backspace><Key.backspace>00
Screenshot: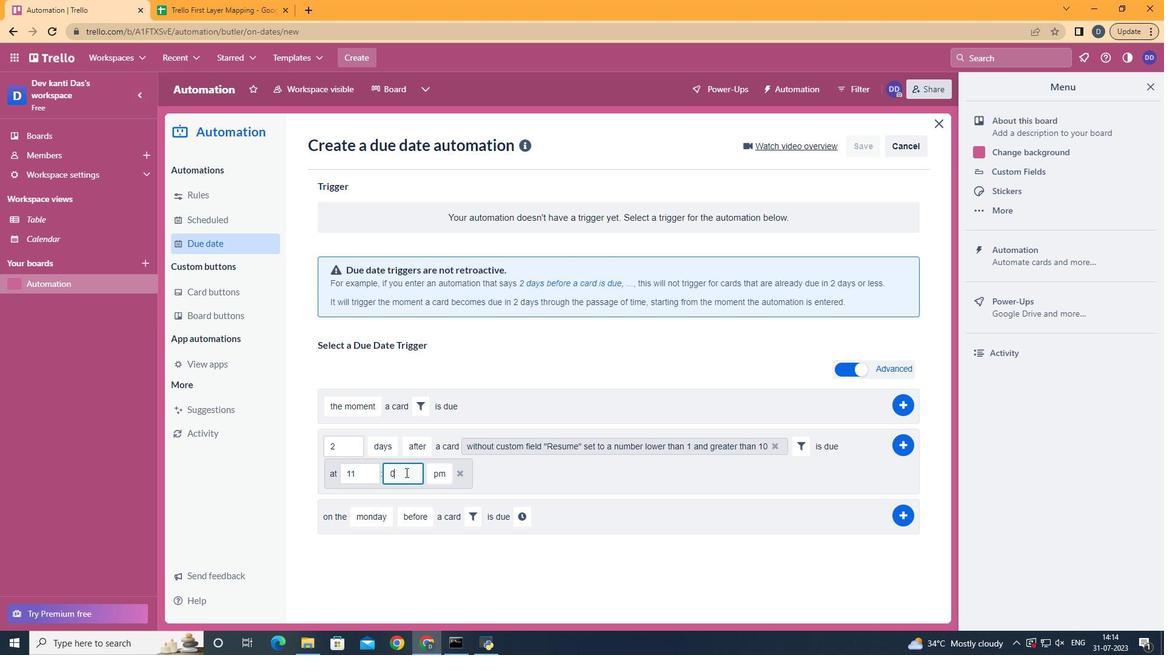 
Action: Mouse moved to (439, 491)
Screenshot: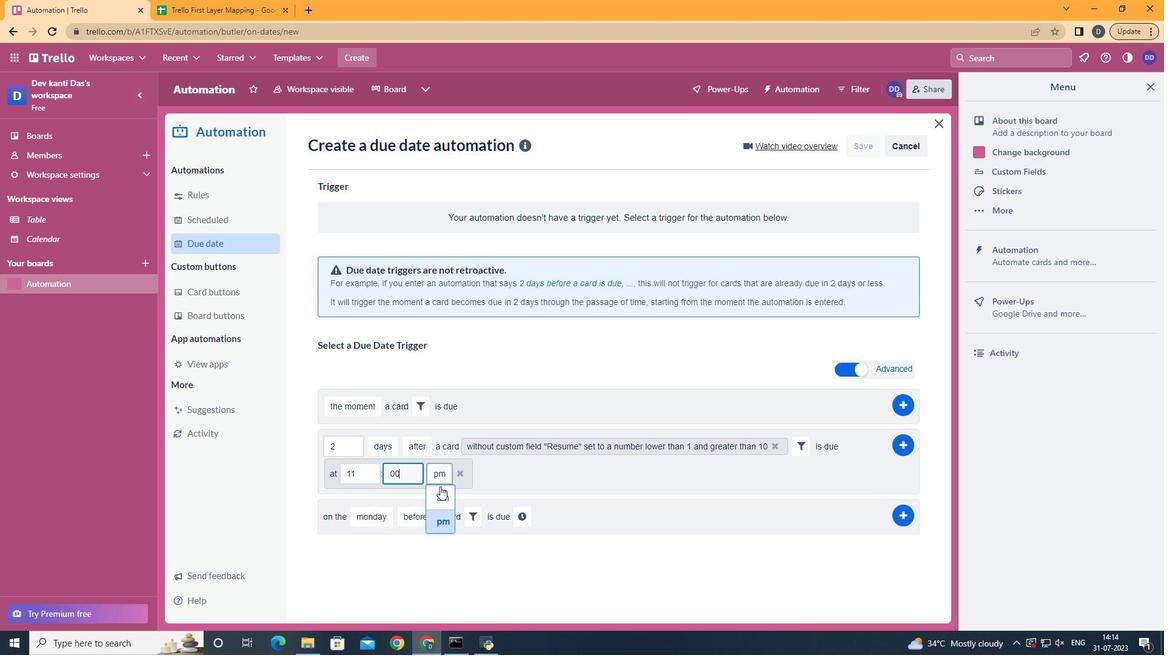 
Action: Mouse pressed left at (439, 491)
Screenshot: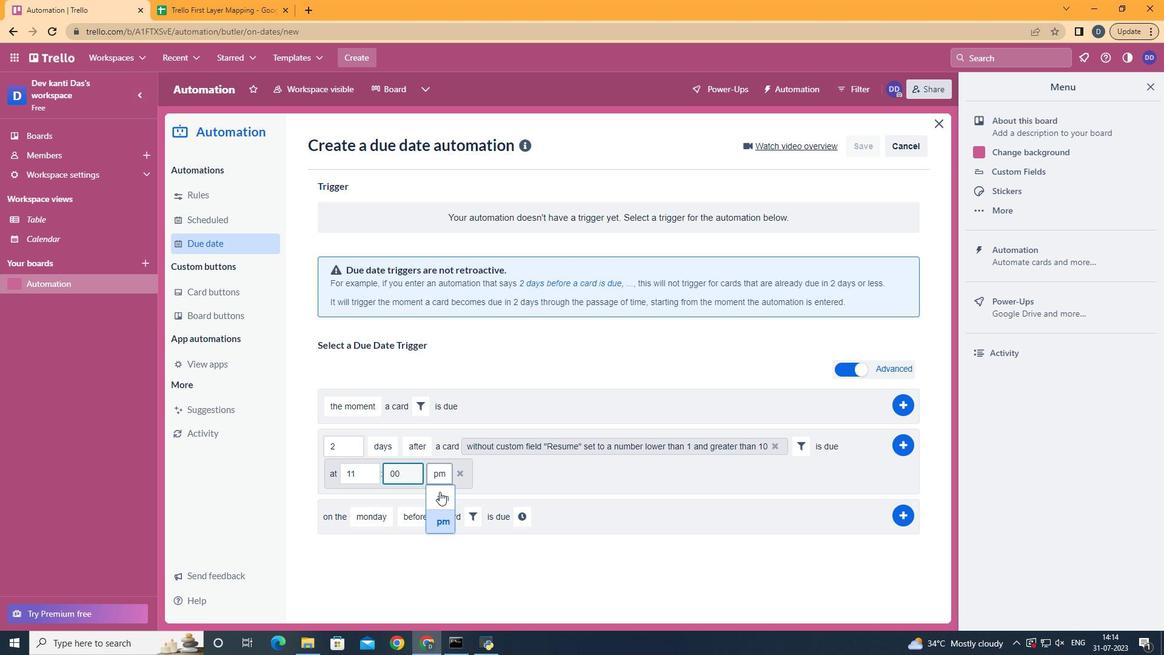 
Action: Mouse moved to (903, 441)
Screenshot: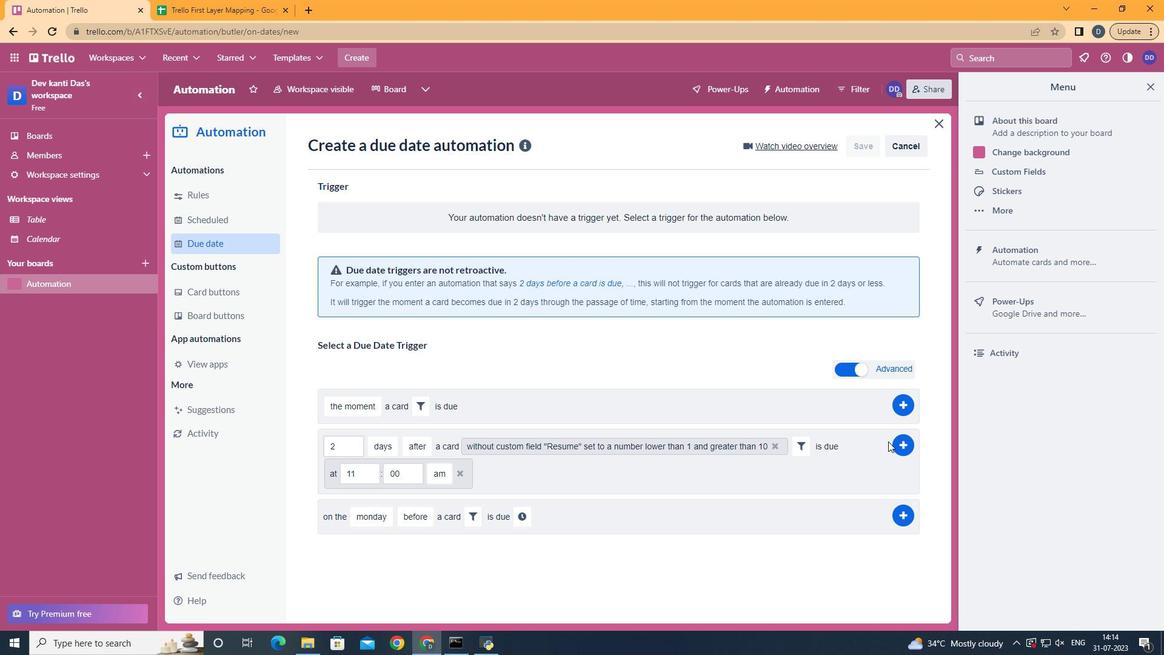 
Action: Mouse pressed left at (903, 441)
Screenshot: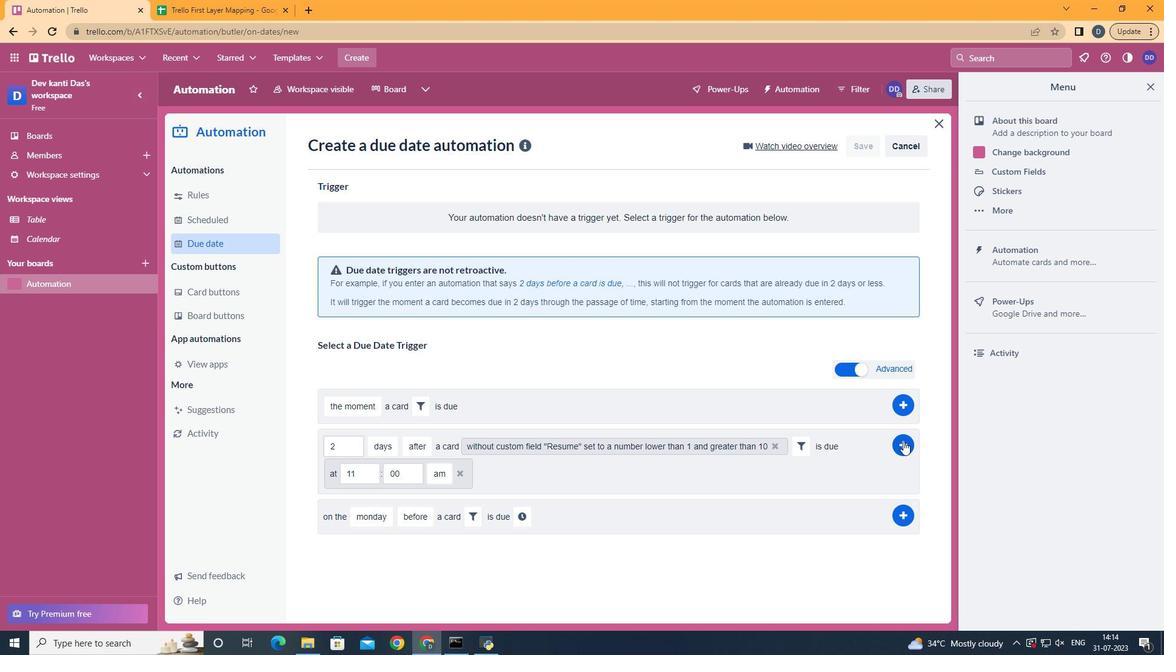 
Action: Mouse moved to (636, 309)
Screenshot: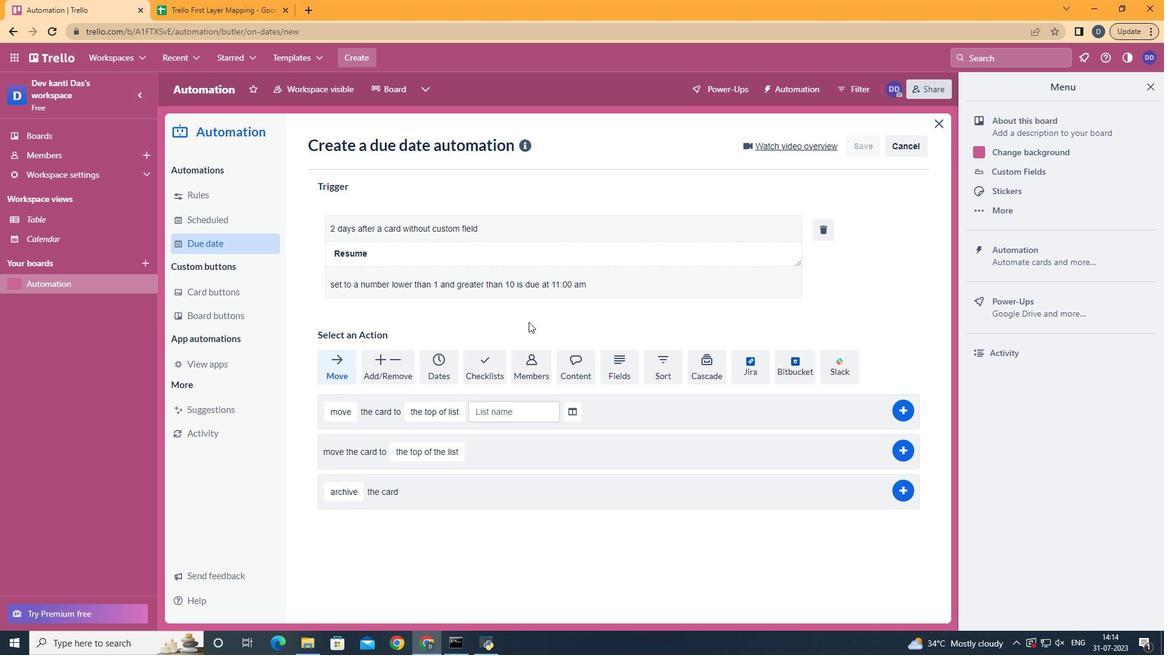 
